 Task: Create a due date automation trigger when advanced on, 2 working days after a card is due add basic with the blue label at 11:00 AM.
Action: Mouse moved to (1041, 321)
Screenshot: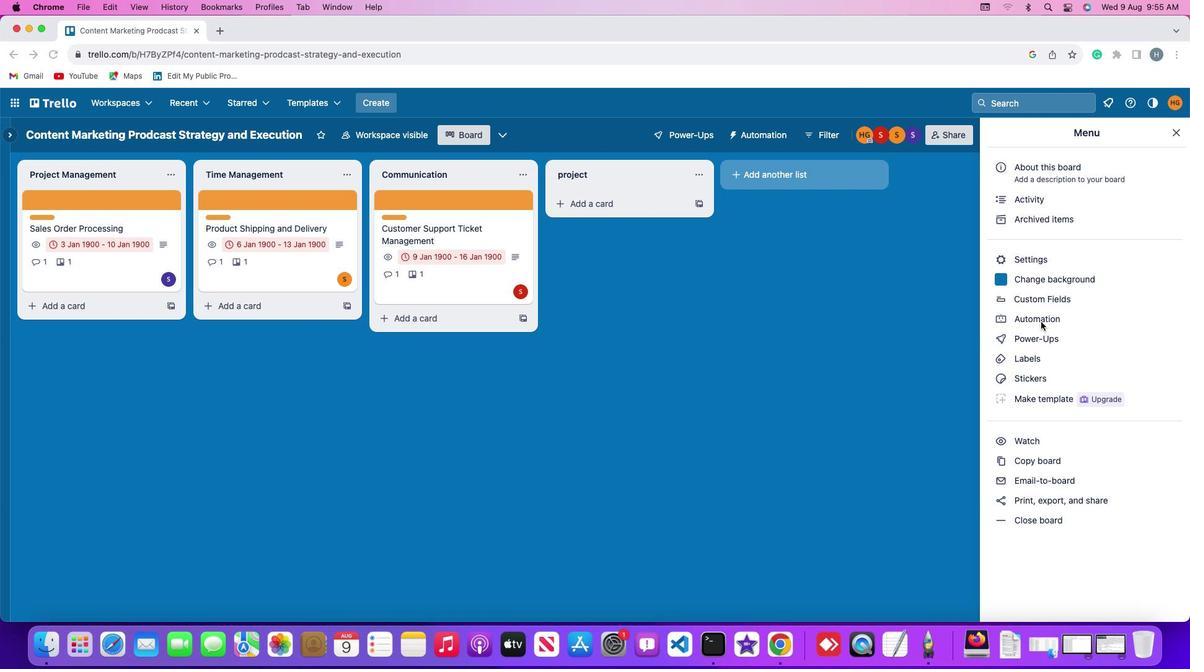 
Action: Mouse pressed left at (1041, 321)
Screenshot: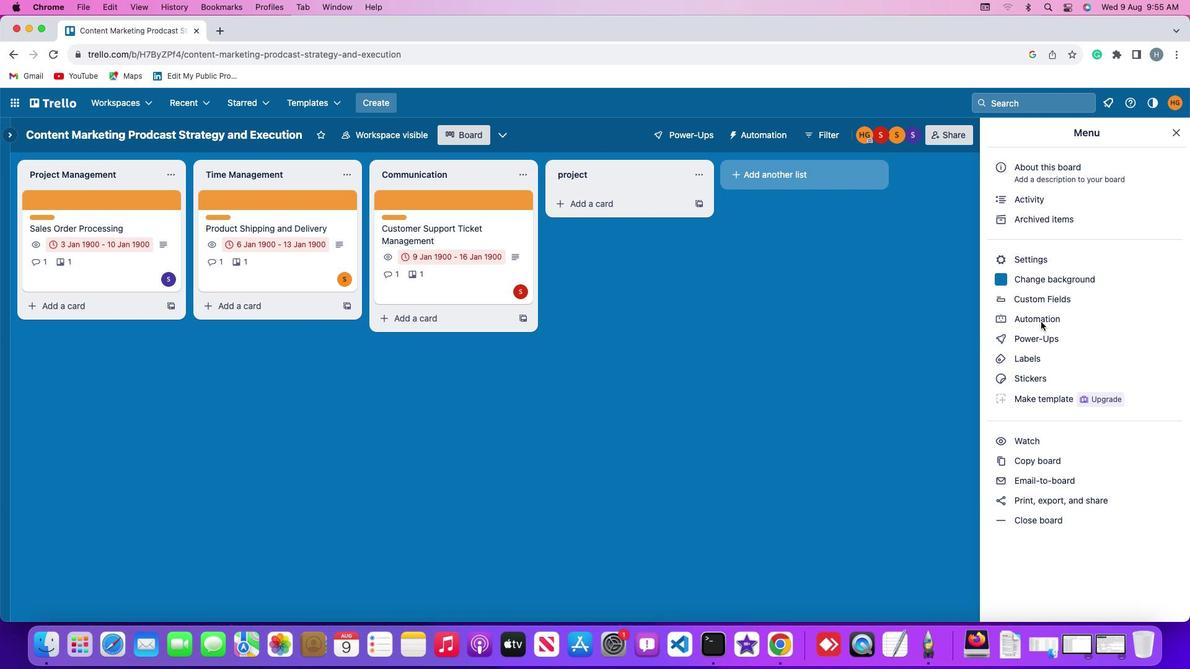 
Action: Mouse pressed left at (1041, 321)
Screenshot: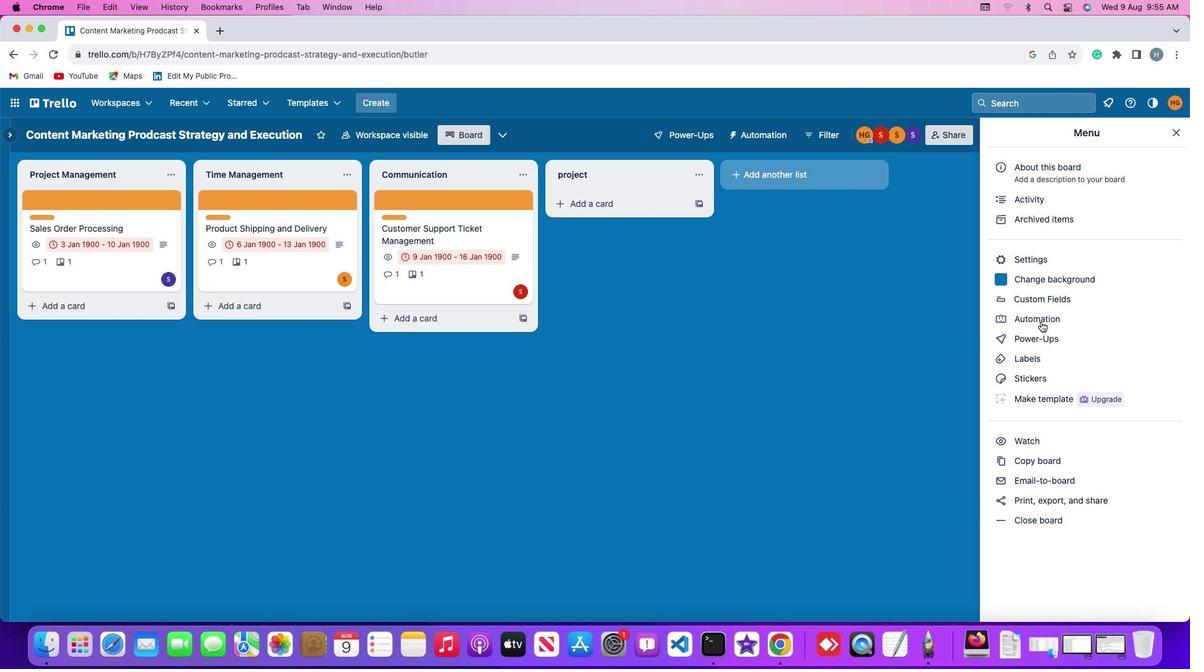 
Action: Mouse moved to (70, 295)
Screenshot: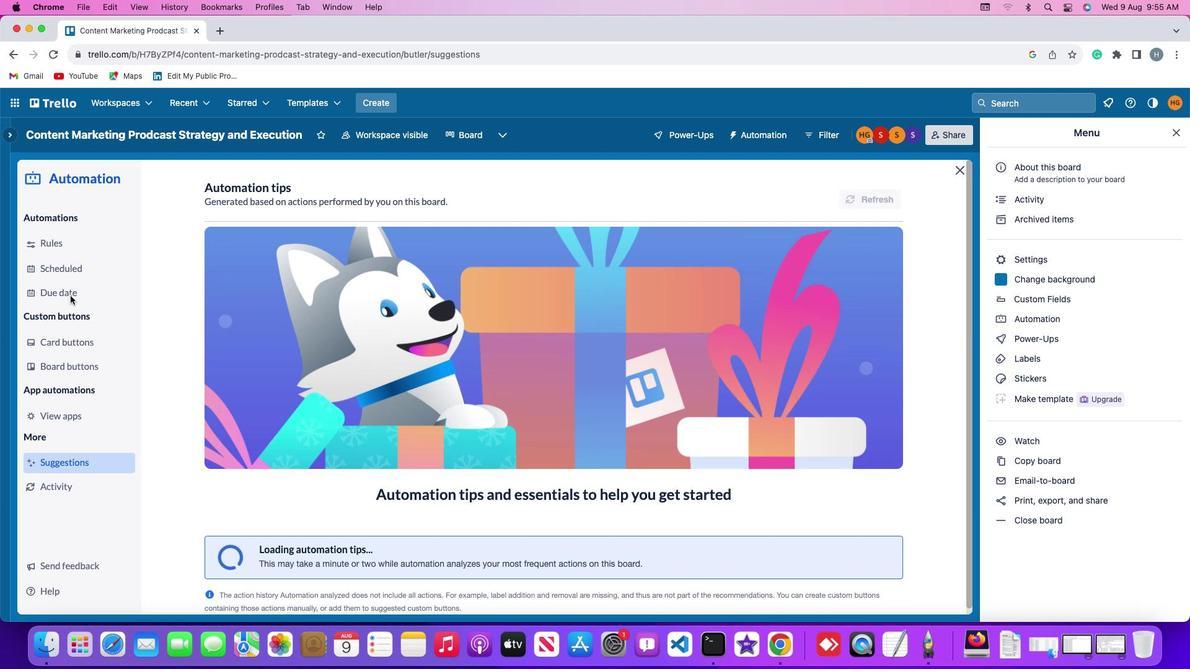 
Action: Mouse pressed left at (70, 295)
Screenshot: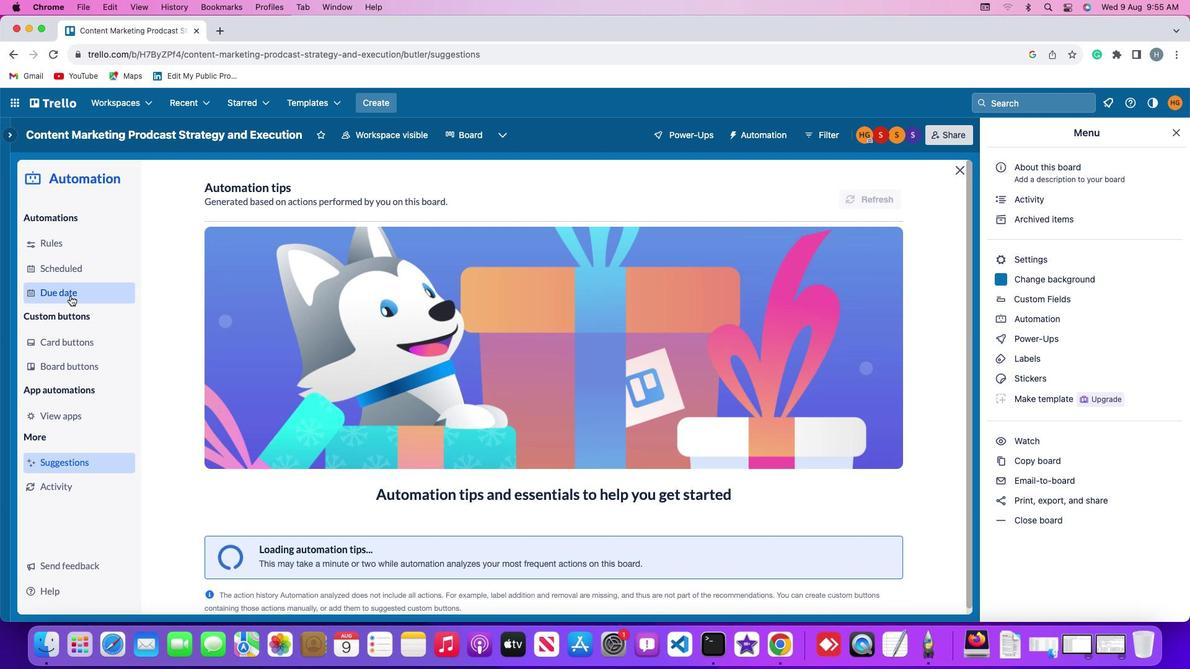
Action: Mouse moved to (816, 192)
Screenshot: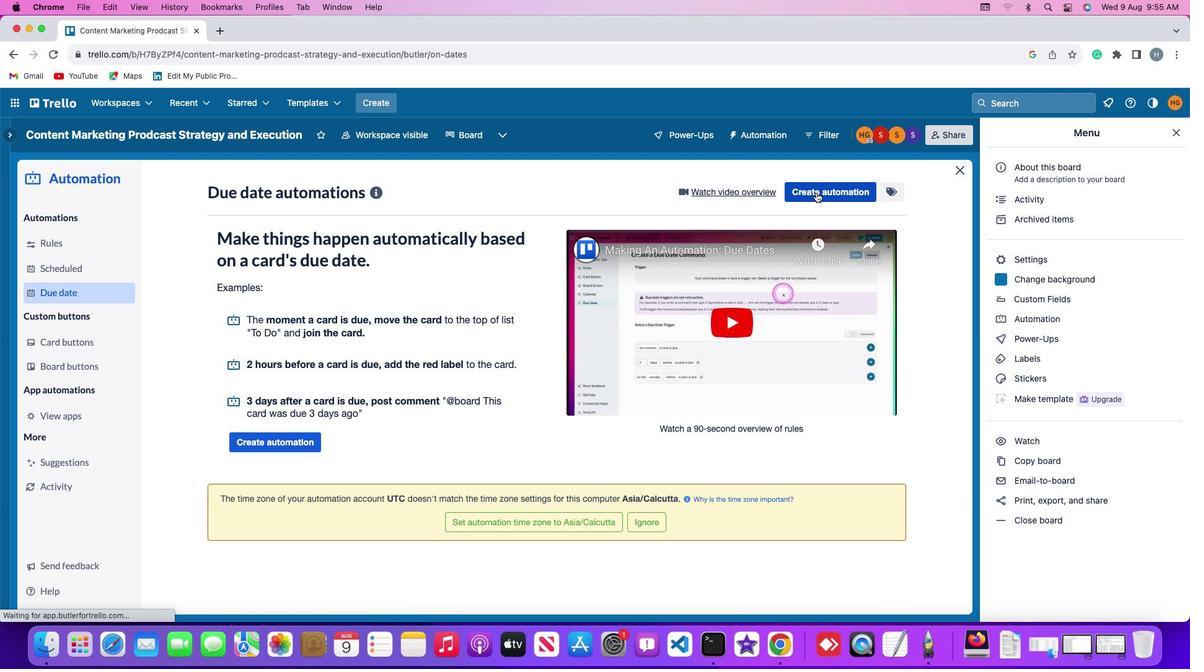 
Action: Mouse pressed left at (816, 192)
Screenshot: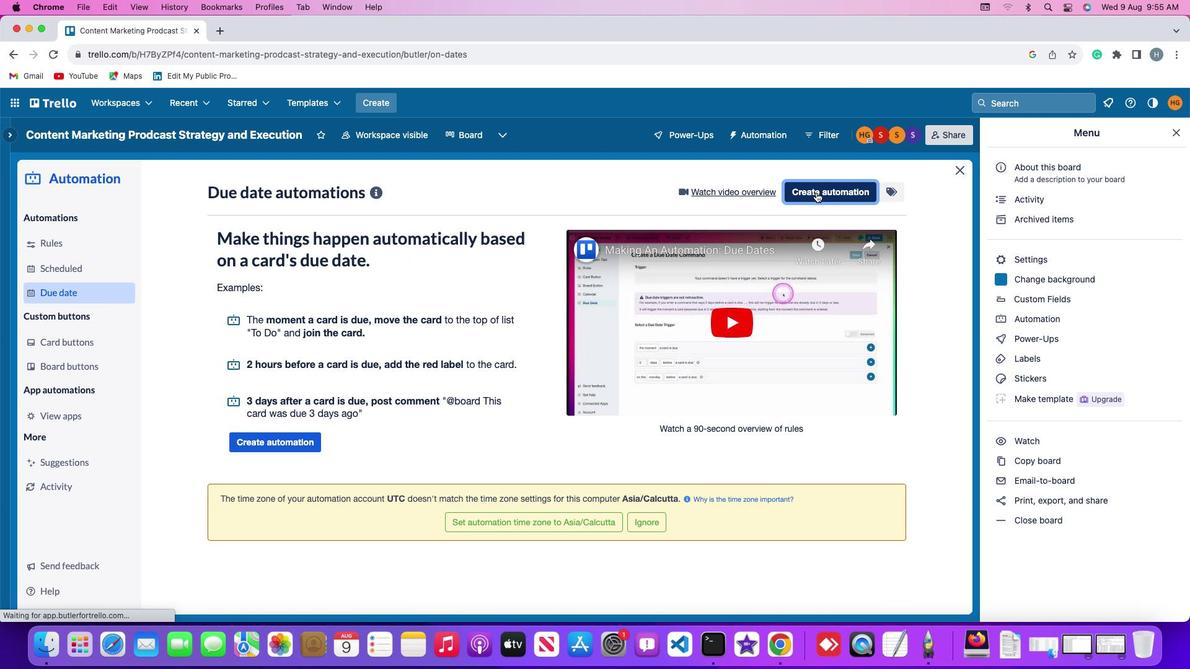 
Action: Mouse moved to (326, 305)
Screenshot: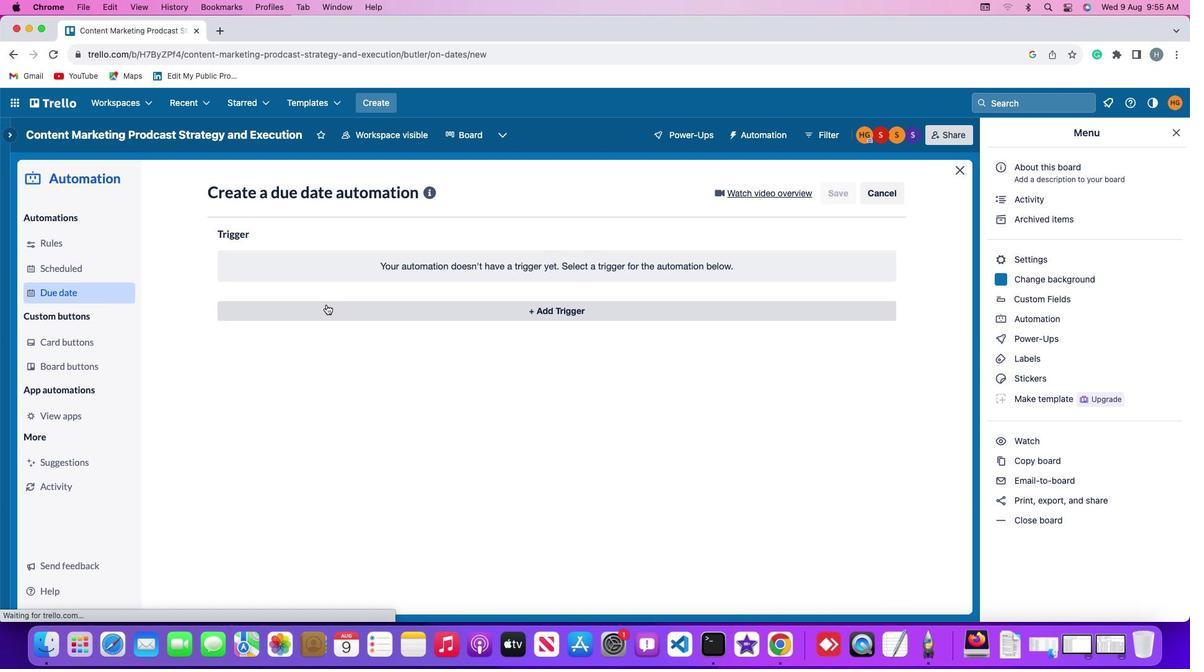 
Action: Mouse pressed left at (326, 305)
Screenshot: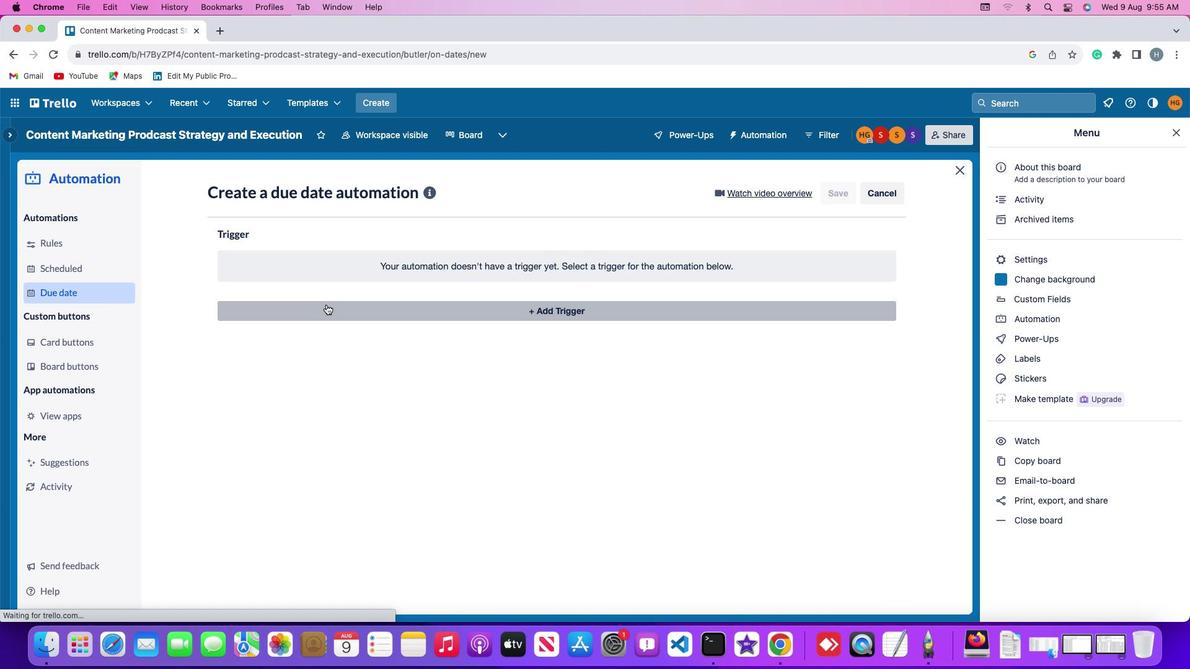 
Action: Mouse moved to (243, 504)
Screenshot: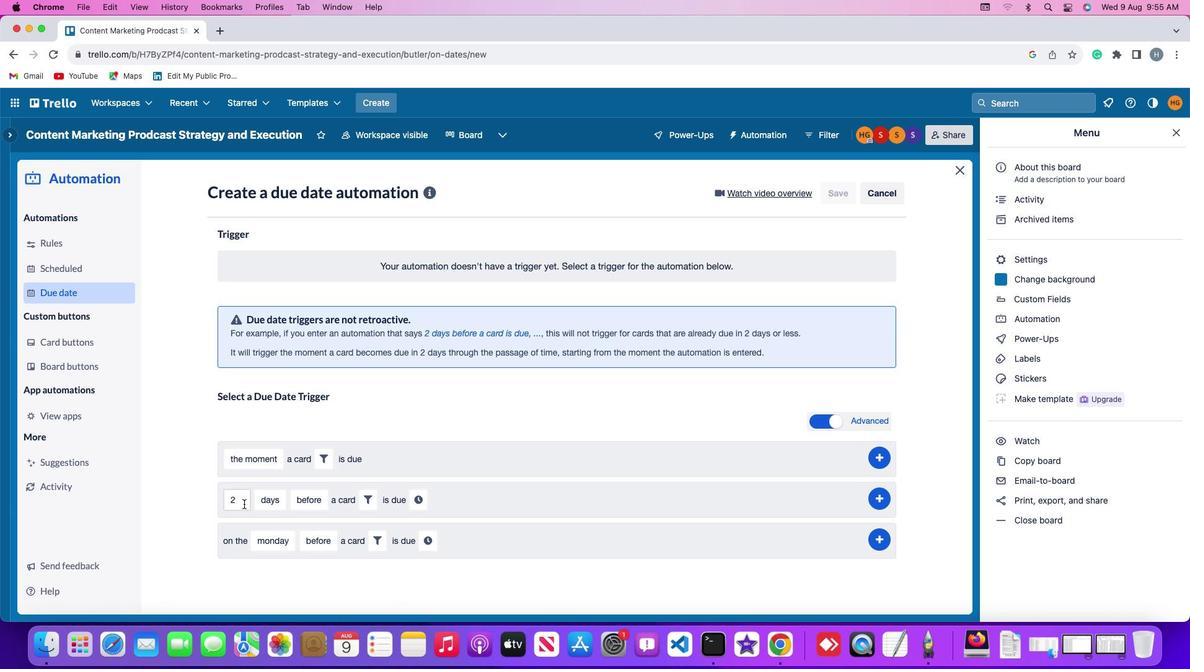 
Action: Mouse pressed left at (243, 504)
Screenshot: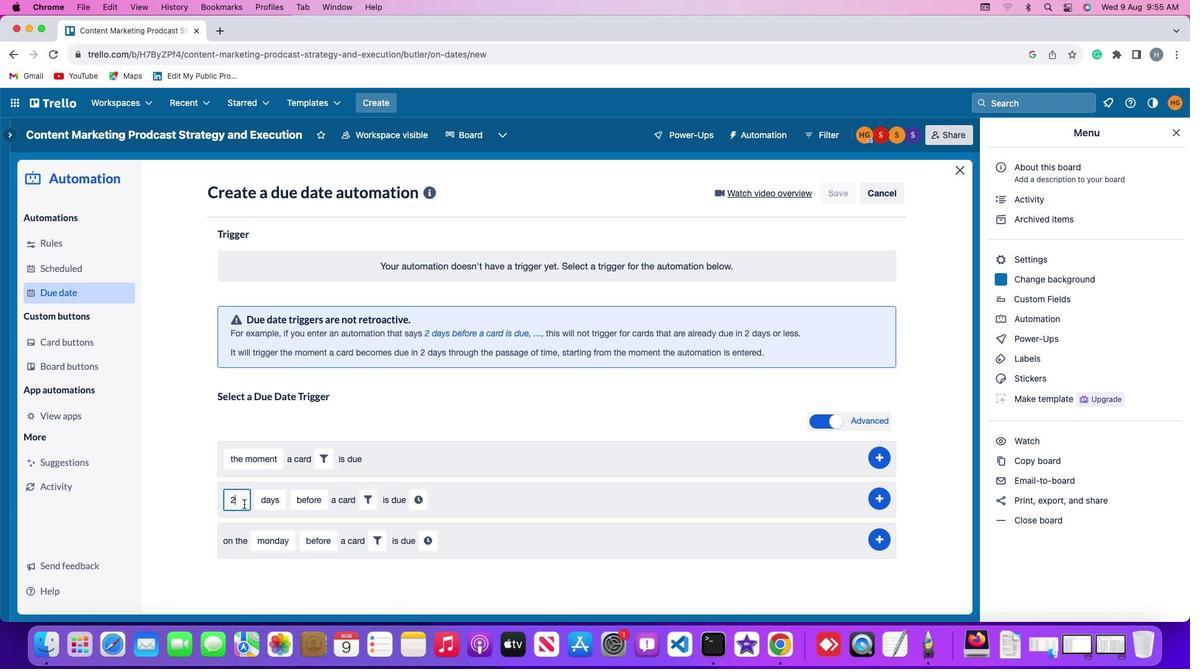 
Action: Mouse moved to (244, 504)
Screenshot: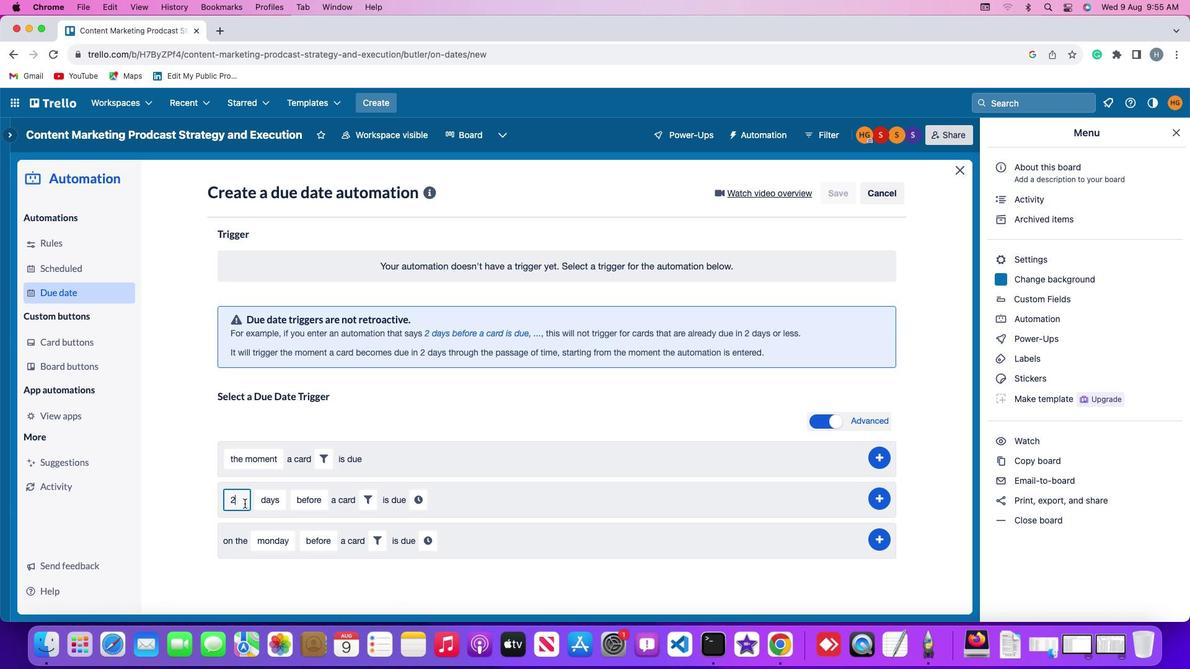 
Action: Key pressed Key.backspace
Screenshot: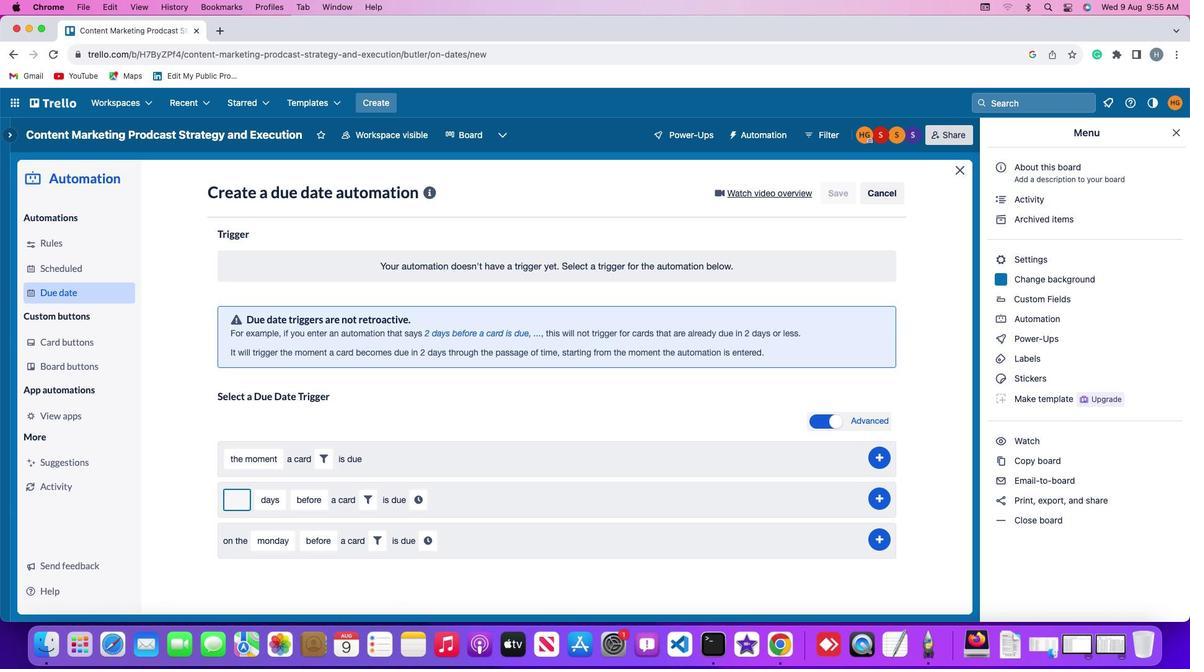 
Action: Mouse moved to (244, 502)
Screenshot: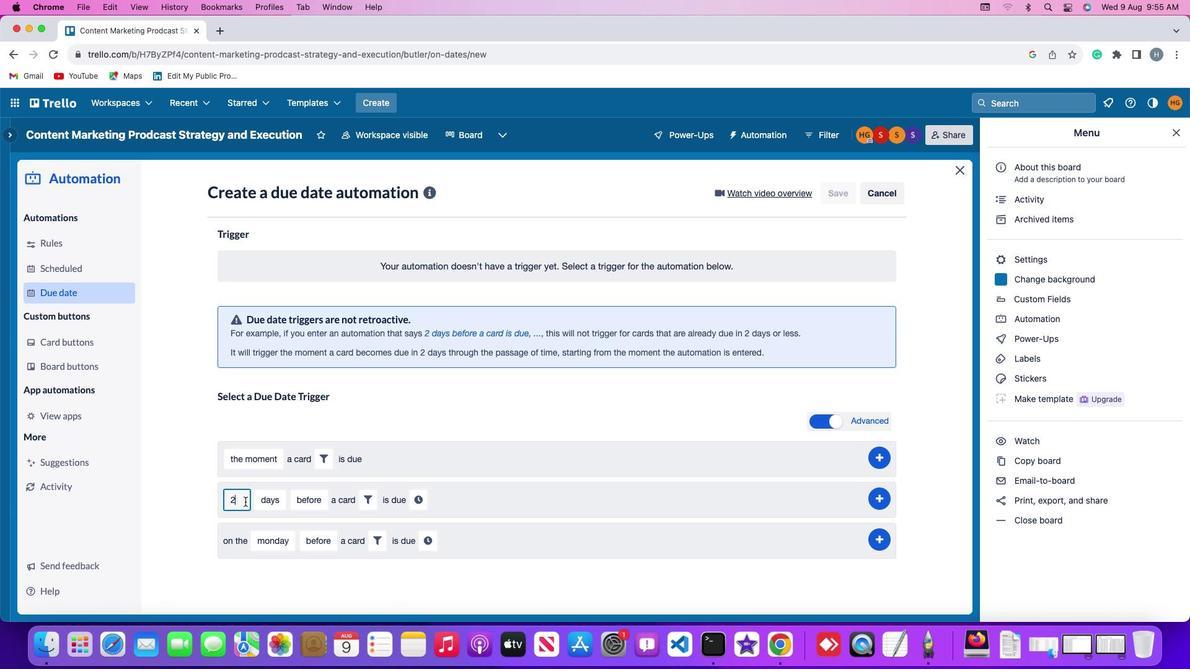 
Action: Key pressed '2'
Screenshot: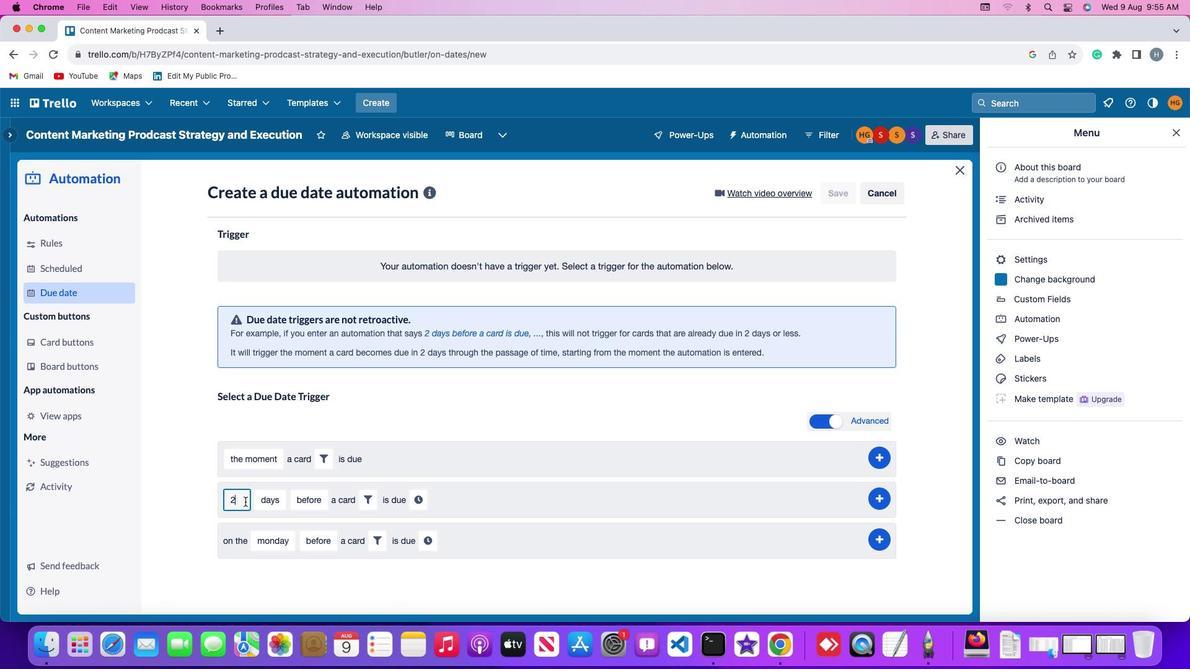 
Action: Mouse moved to (273, 502)
Screenshot: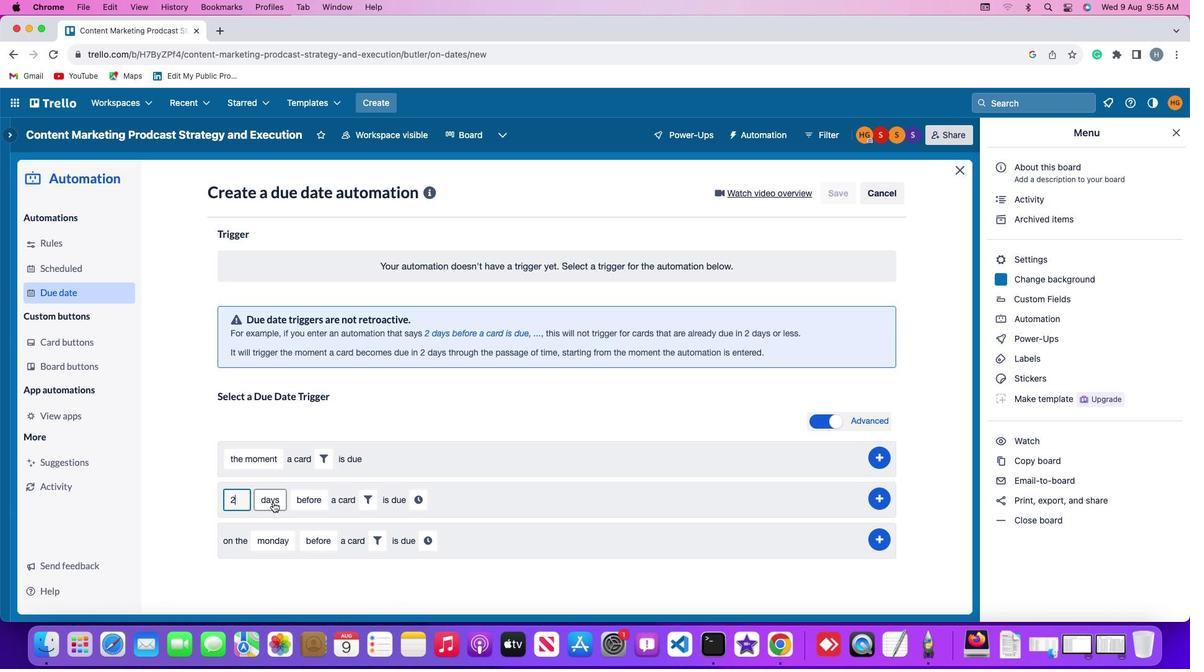 
Action: Mouse pressed left at (273, 502)
Screenshot: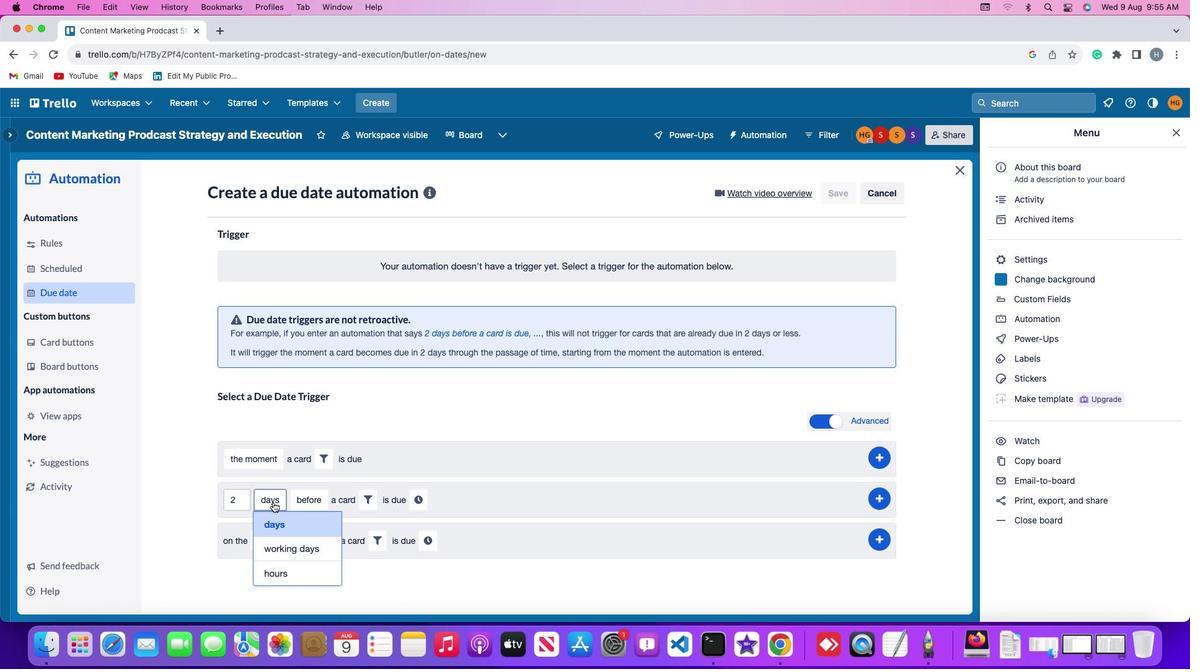 
Action: Mouse moved to (283, 553)
Screenshot: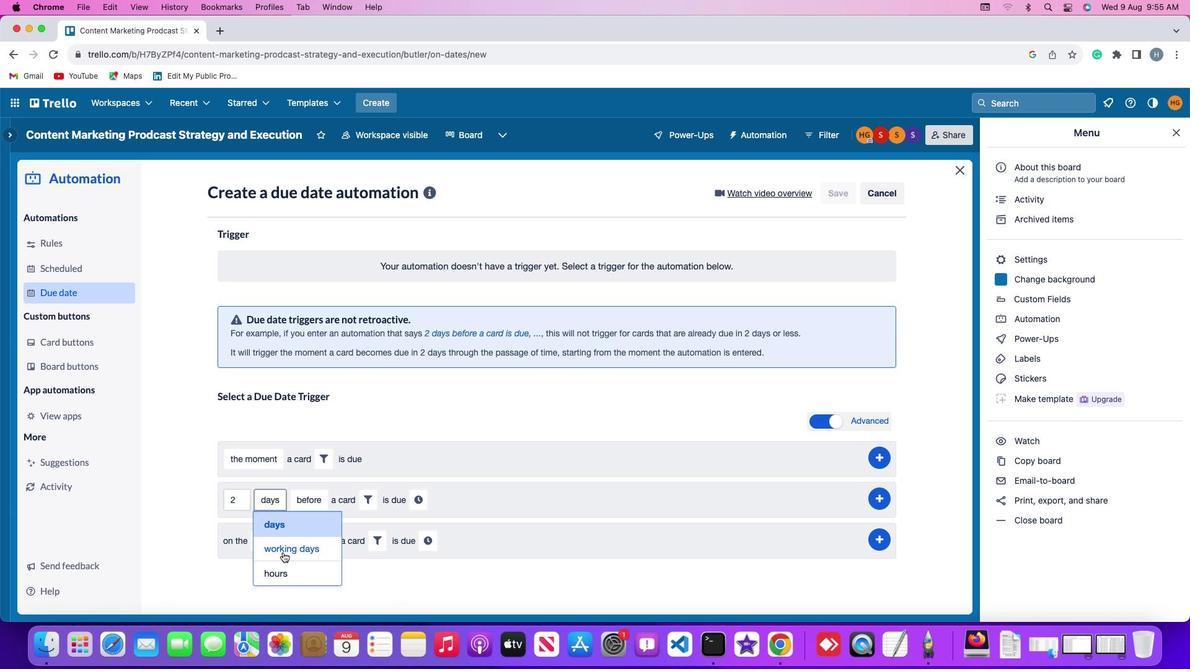 
Action: Mouse pressed left at (283, 553)
Screenshot: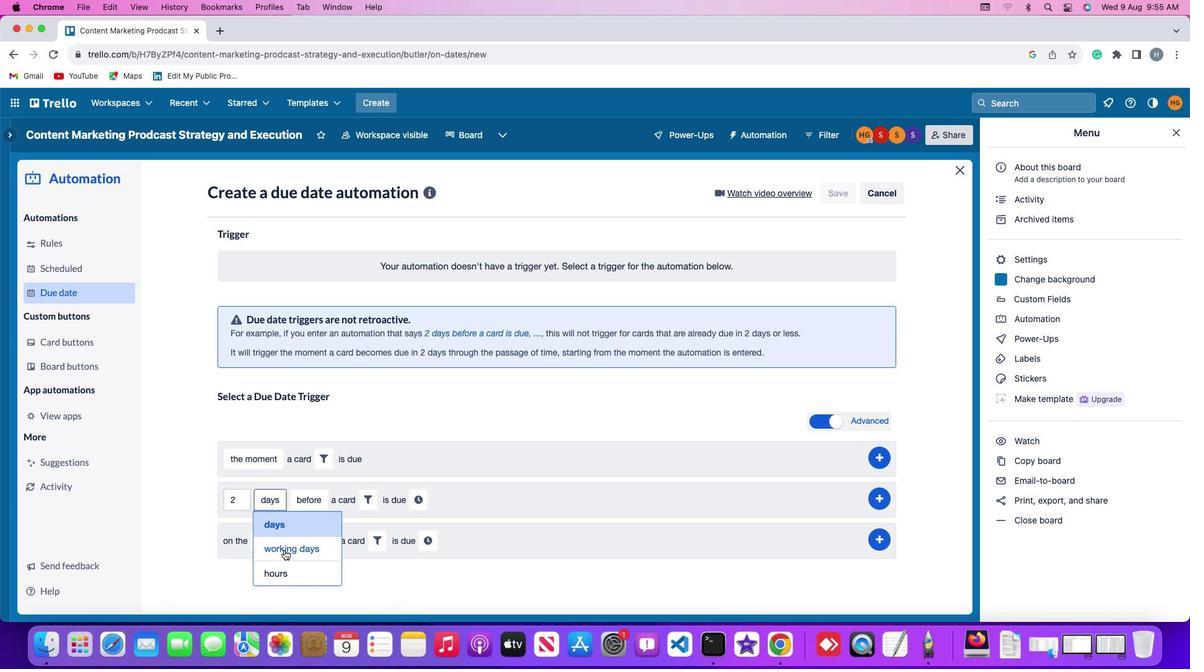 
Action: Mouse moved to (337, 495)
Screenshot: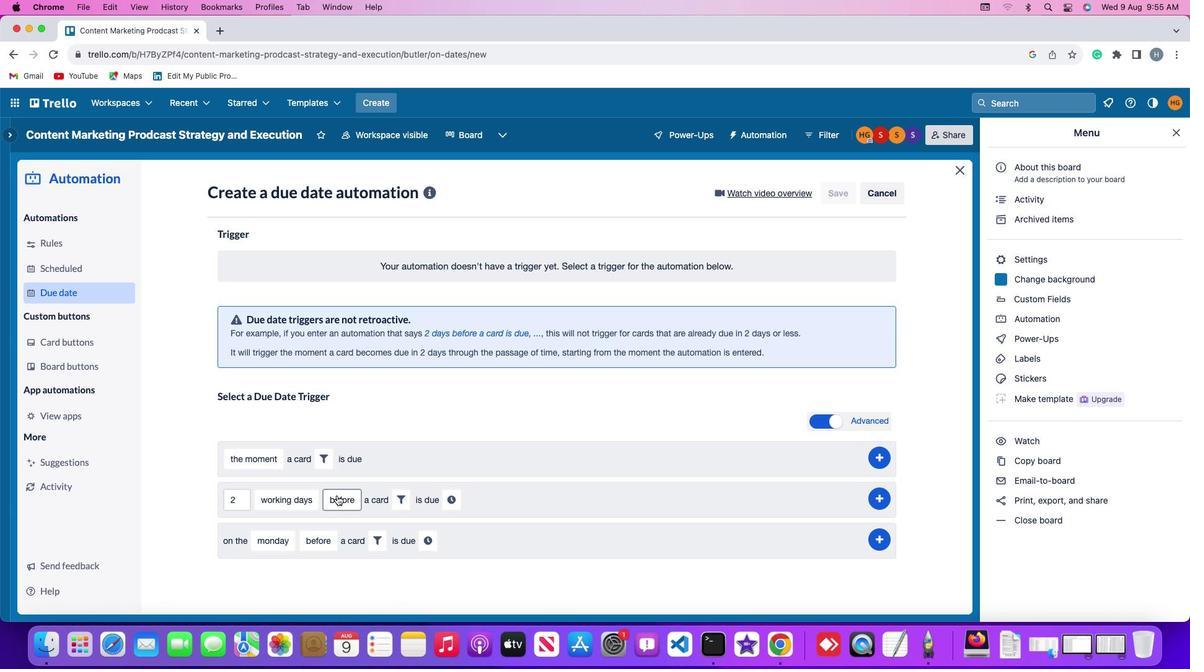 
Action: Mouse pressed left at (337, 495)
Screenshot: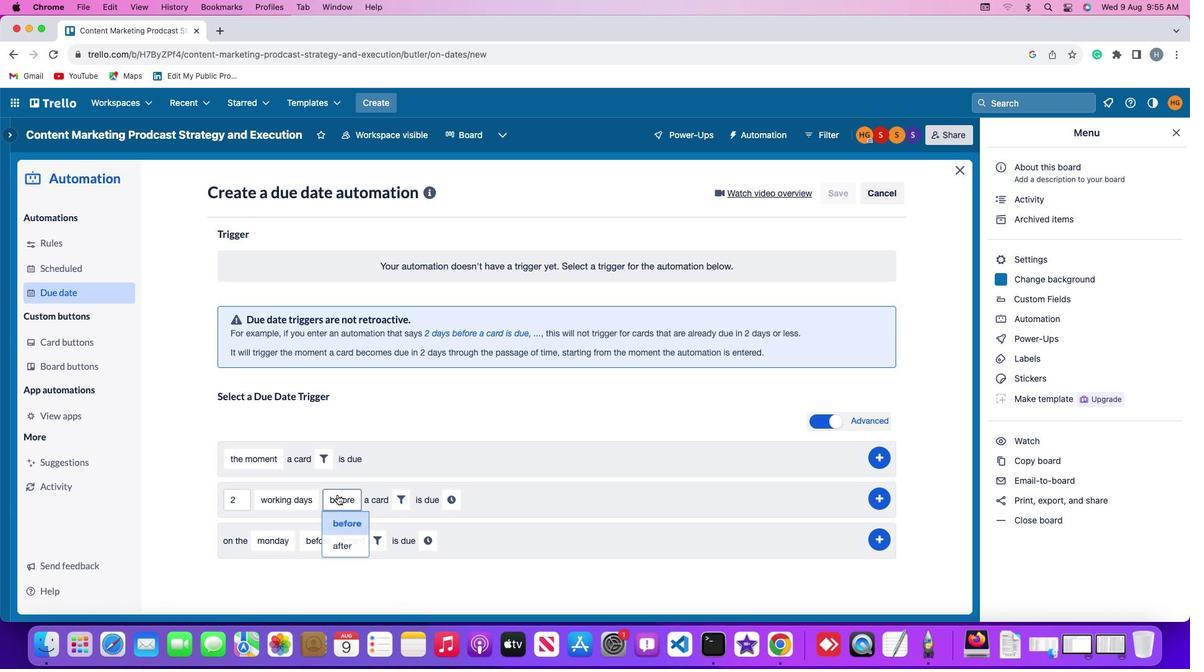 
Action: Mouse moved to (344, 544)
Screenshot: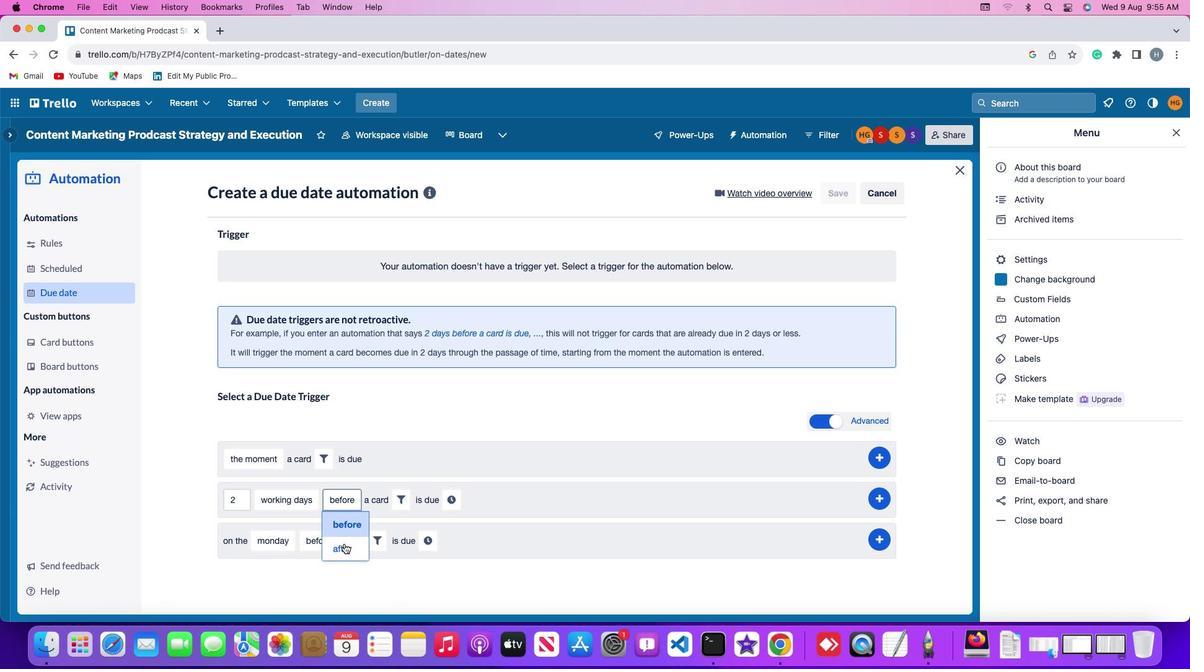 
Action: Mouse pressed left at (344, 544)
Screenshot: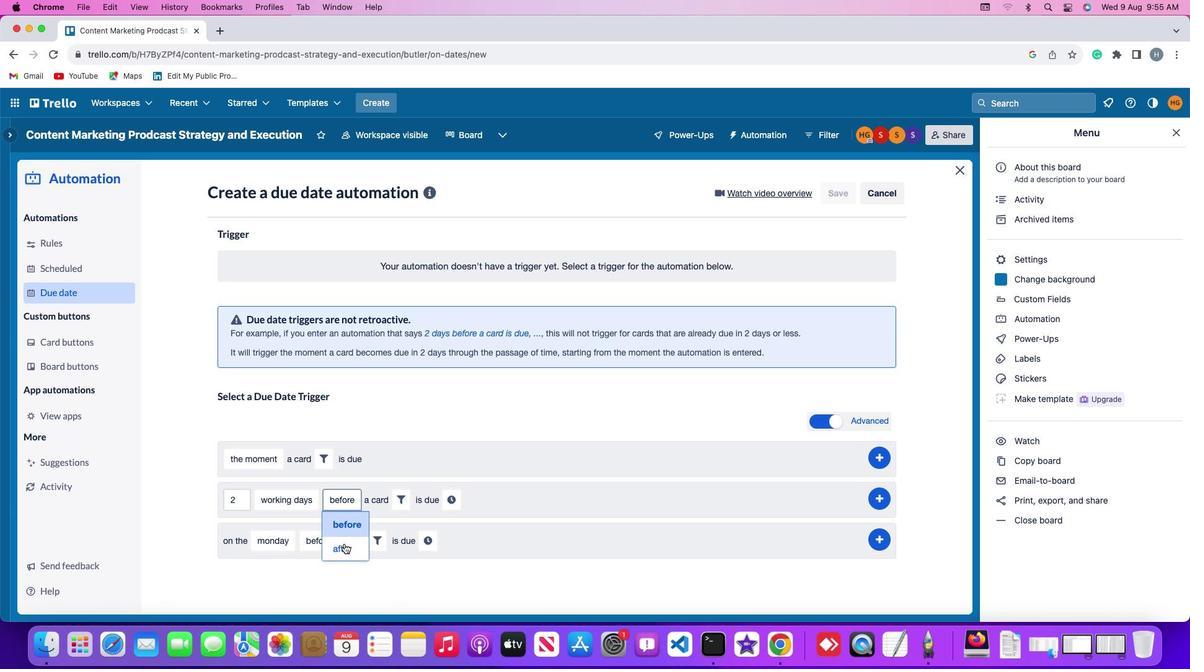 
Action: Mouse moved to (398, 502)
Screenshot: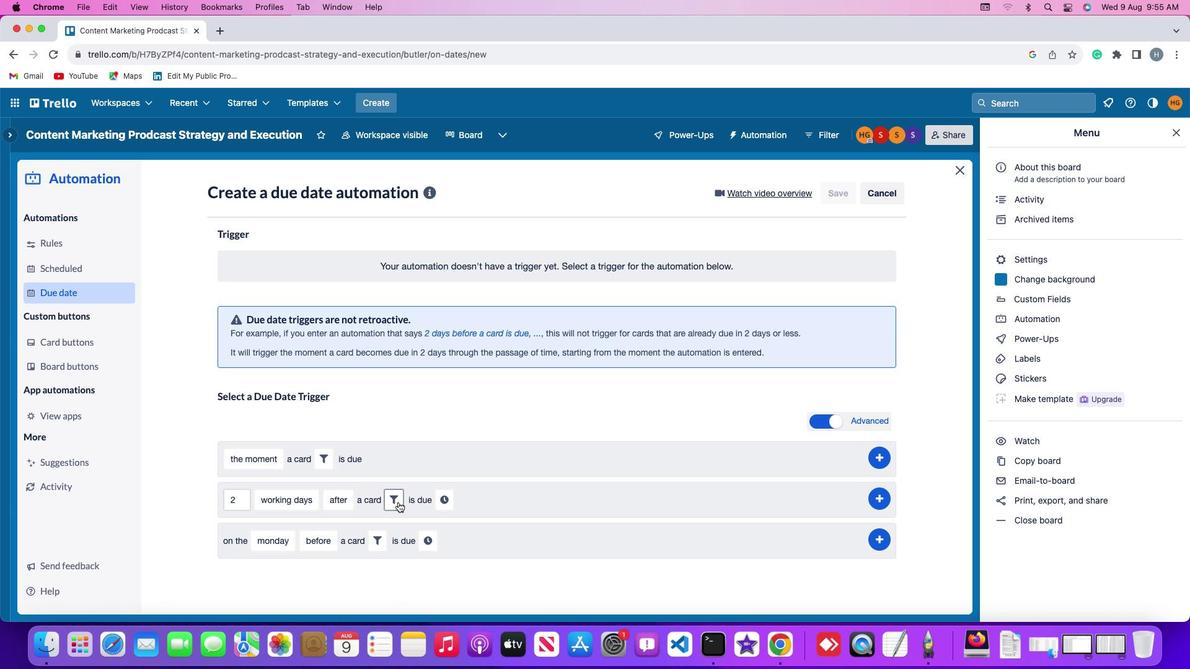 
Action: Mouse pressed left at (398, 502)
Screenshot: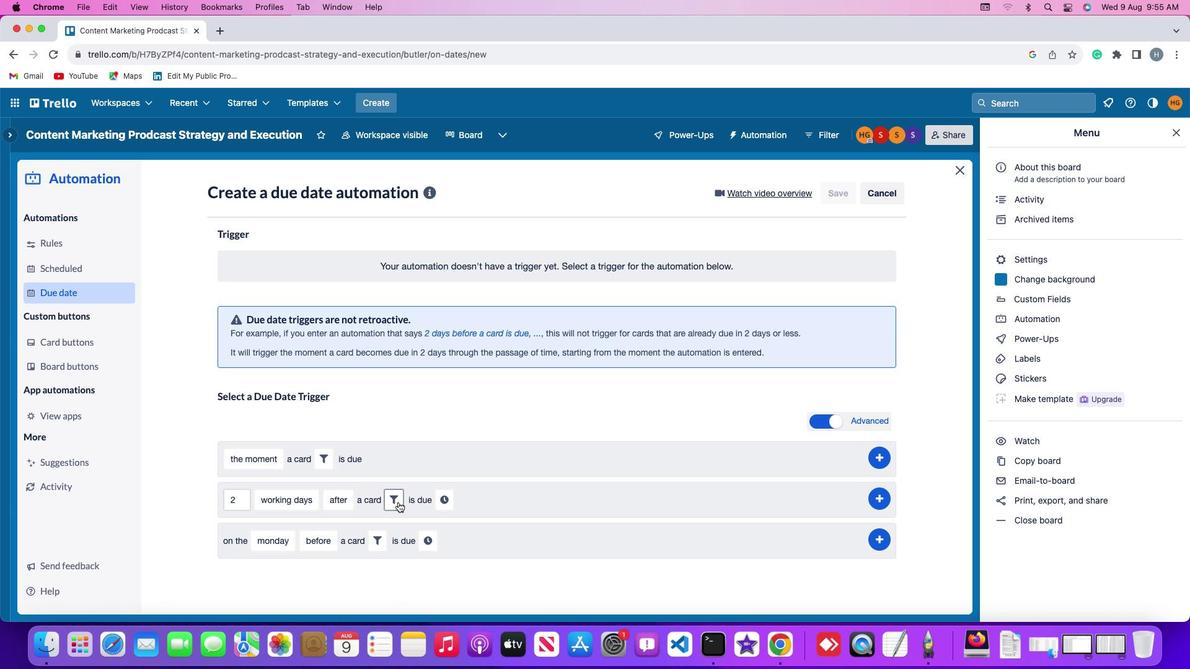 
Action: Mouse moved to (364, 561)
Screenshot: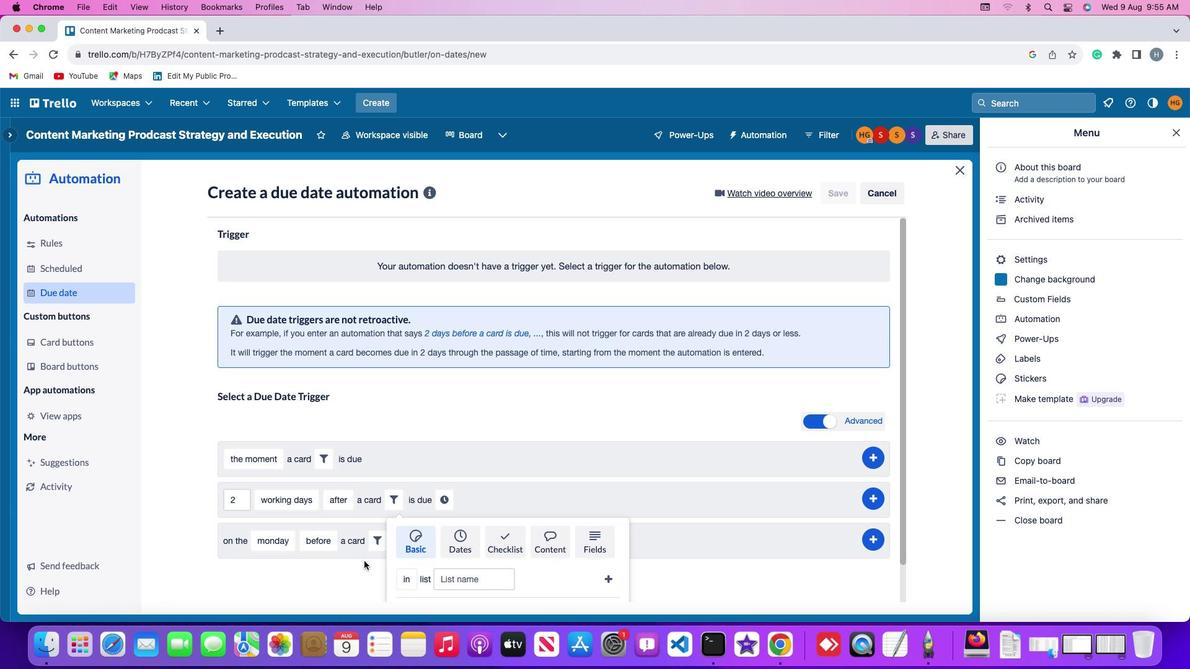 
Action: Mouse scrolled (364, 561) with delta (0, 0)
Screenshot: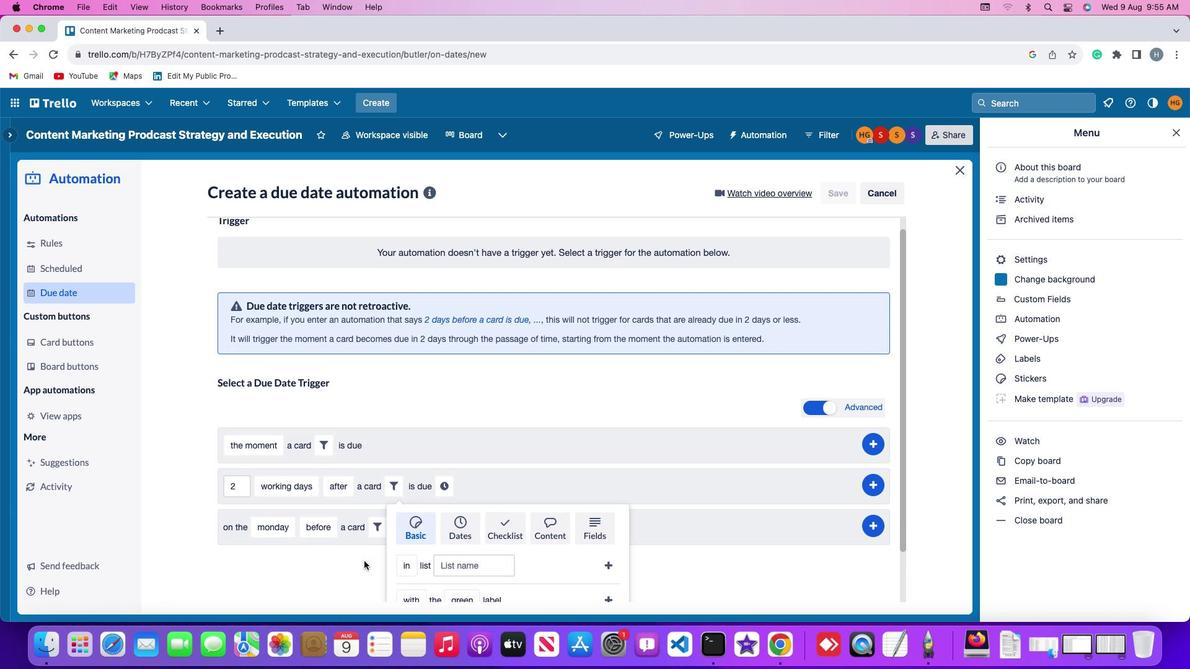 
Action: Mouse scrolled (364, 561) with delta (0, 0)
Screenshot: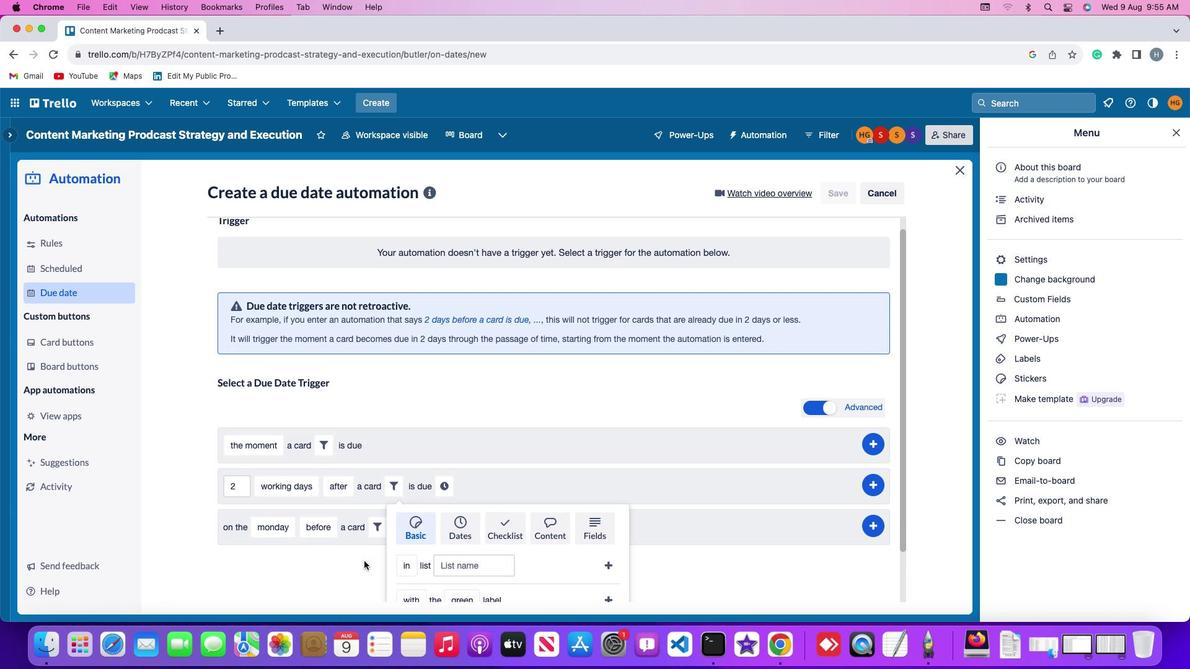 
Action: Mouse scrolled (364, 561) with delta (0, -1)
Screenshot: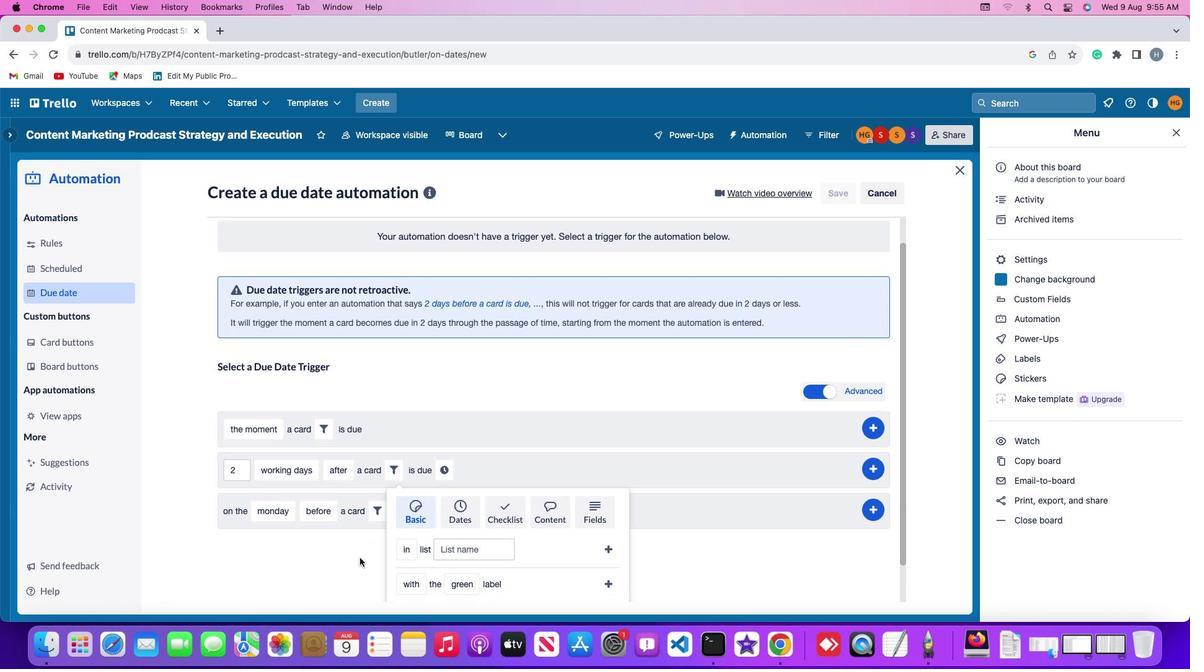 
Action: Mouse scrolled (364, 561) with delta (0, -3)
Screenshot: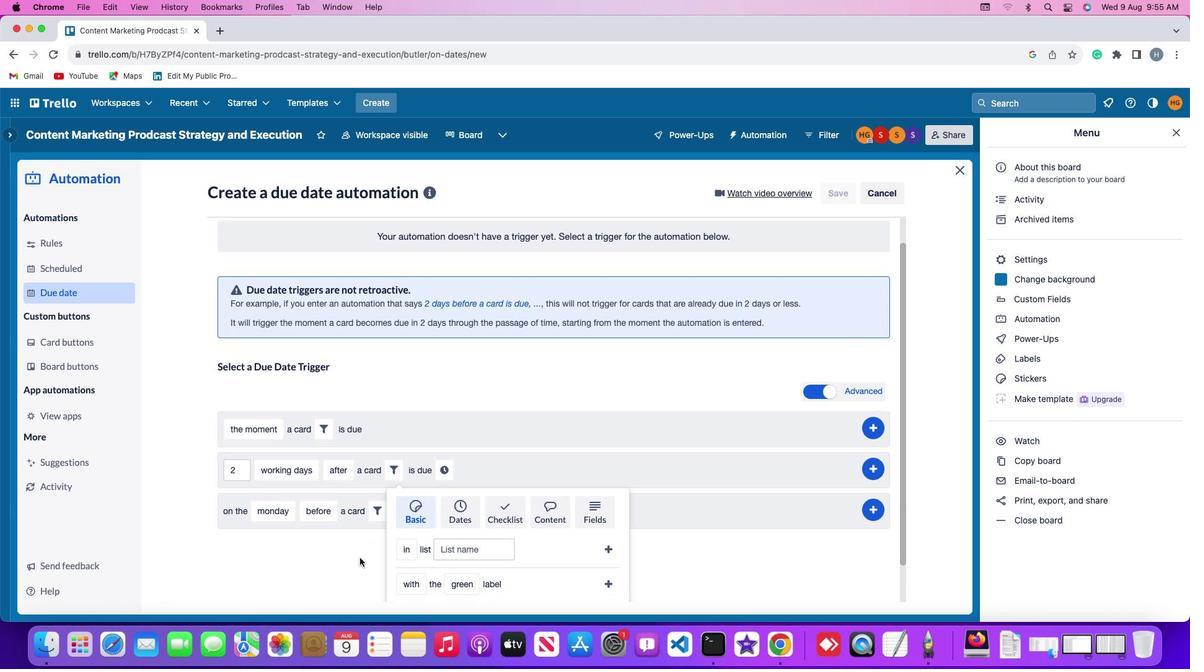 
Action: Mouse scrolled (364, 561) with delta (0, -3)
Screenshot: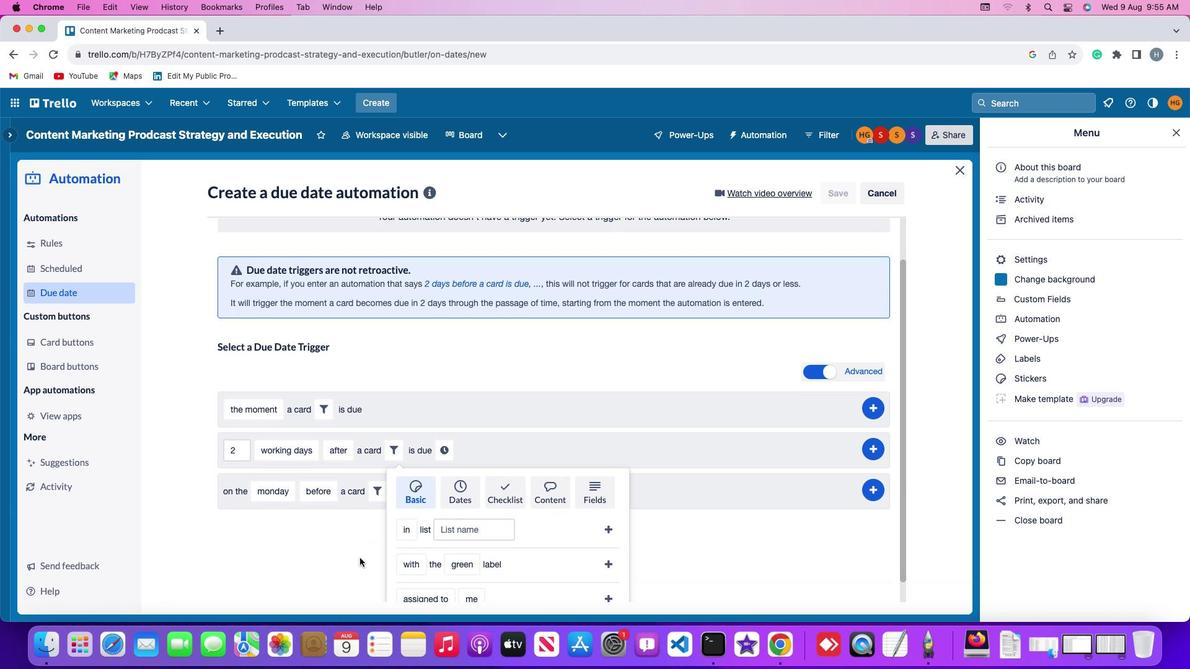 
Action: Mouse moved to (418, 542)
Screenshot: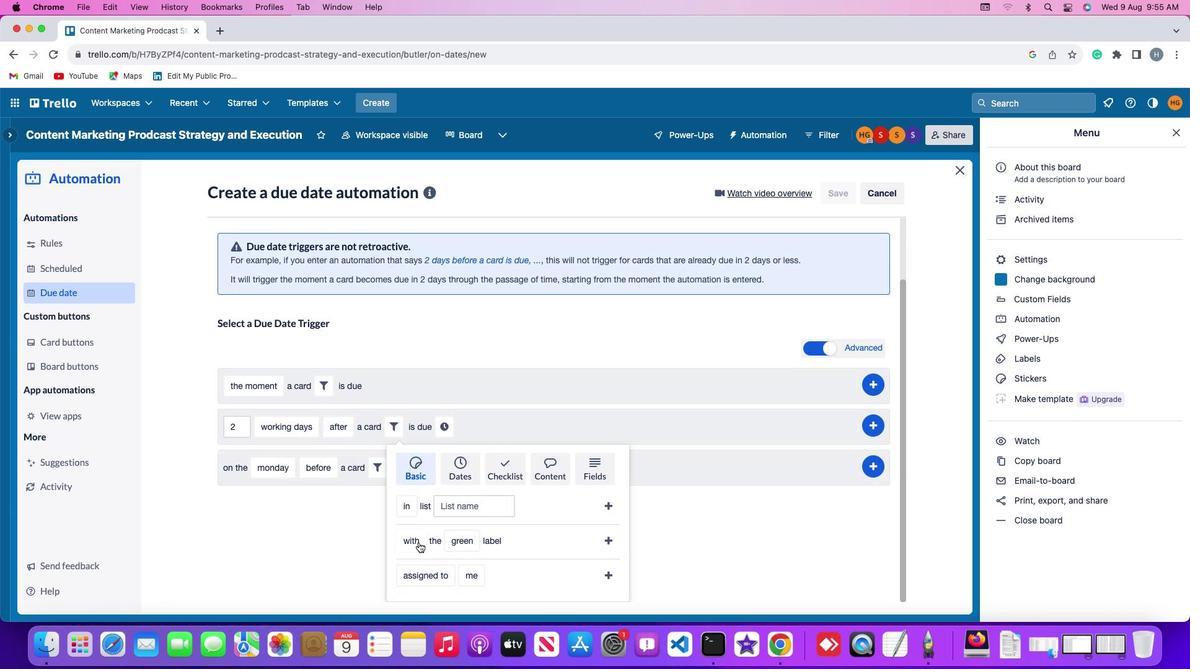 
Action: Mouse pressed left at (418, 542)
Screenshot: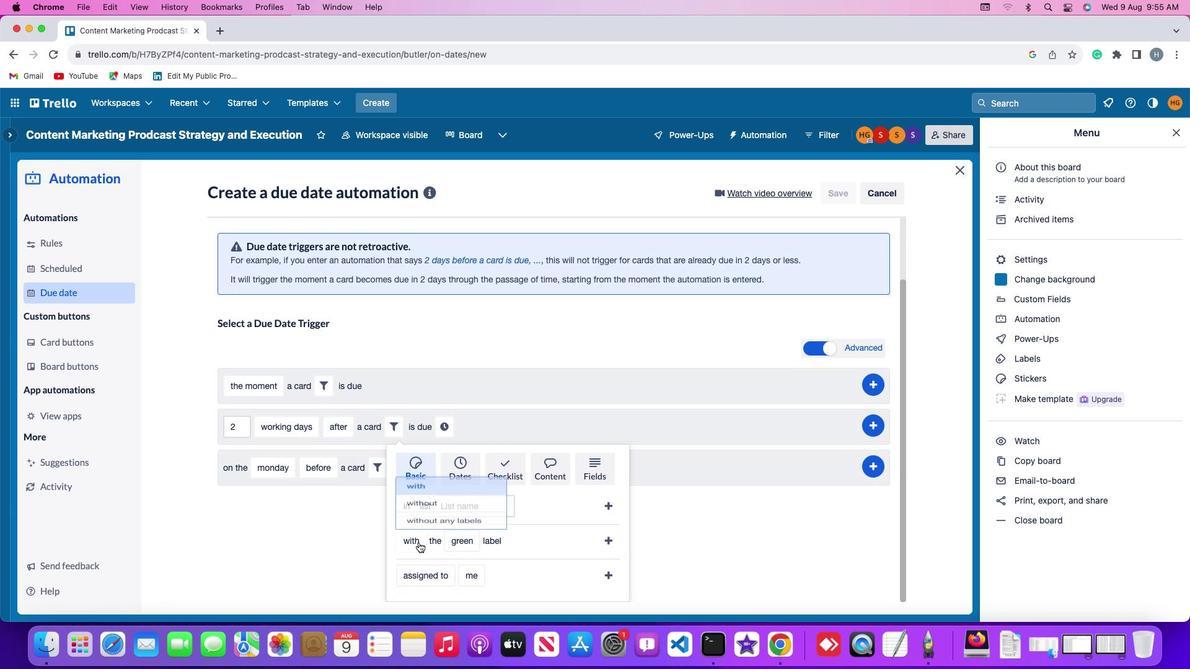 
Action: Mouse moved to (433, 470)
Screenshot: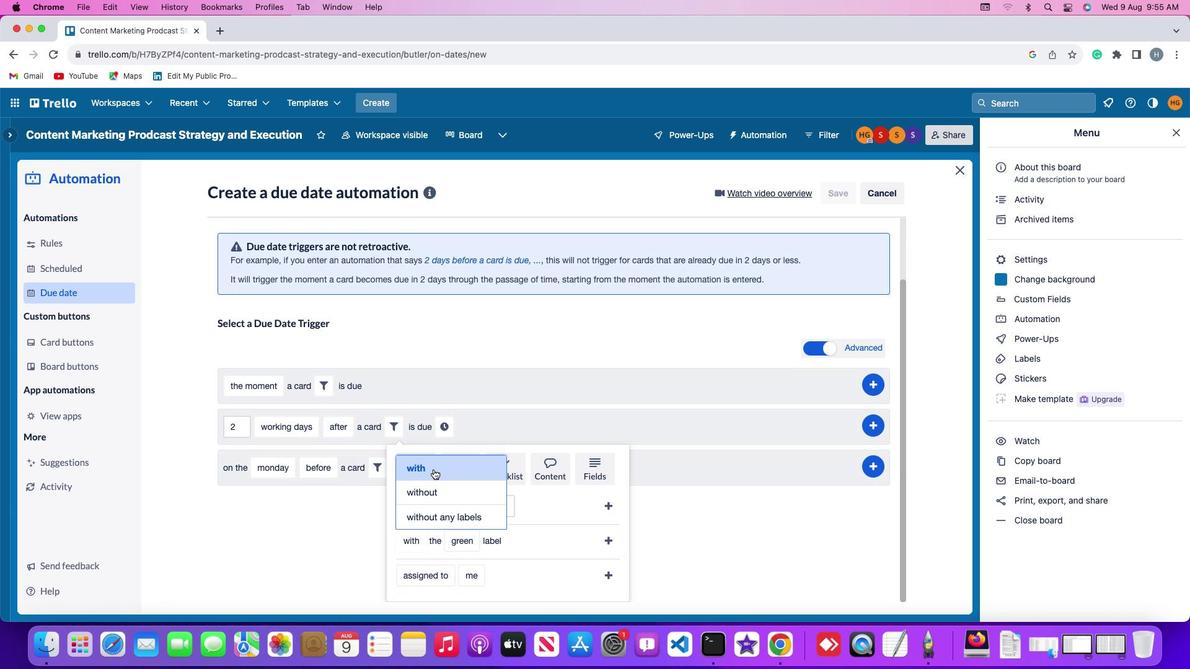 
Action: Mouse pressed left at (433, 470)
Screenshot: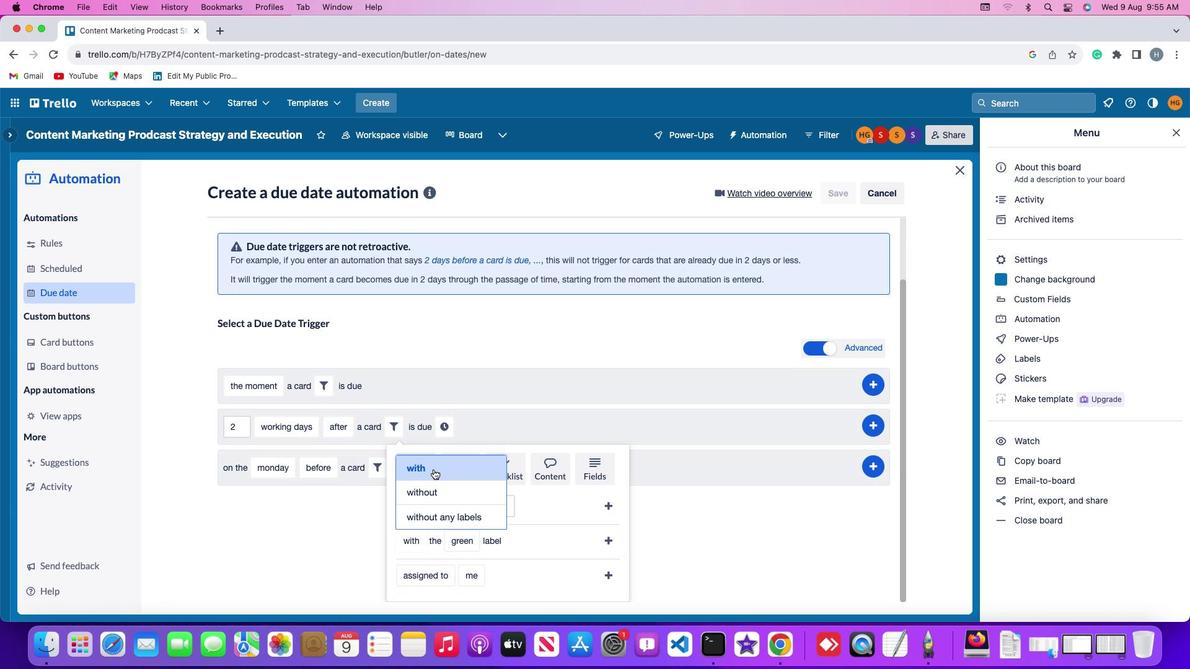 
Action: Mouse moved to (463, 536)
Screenshot: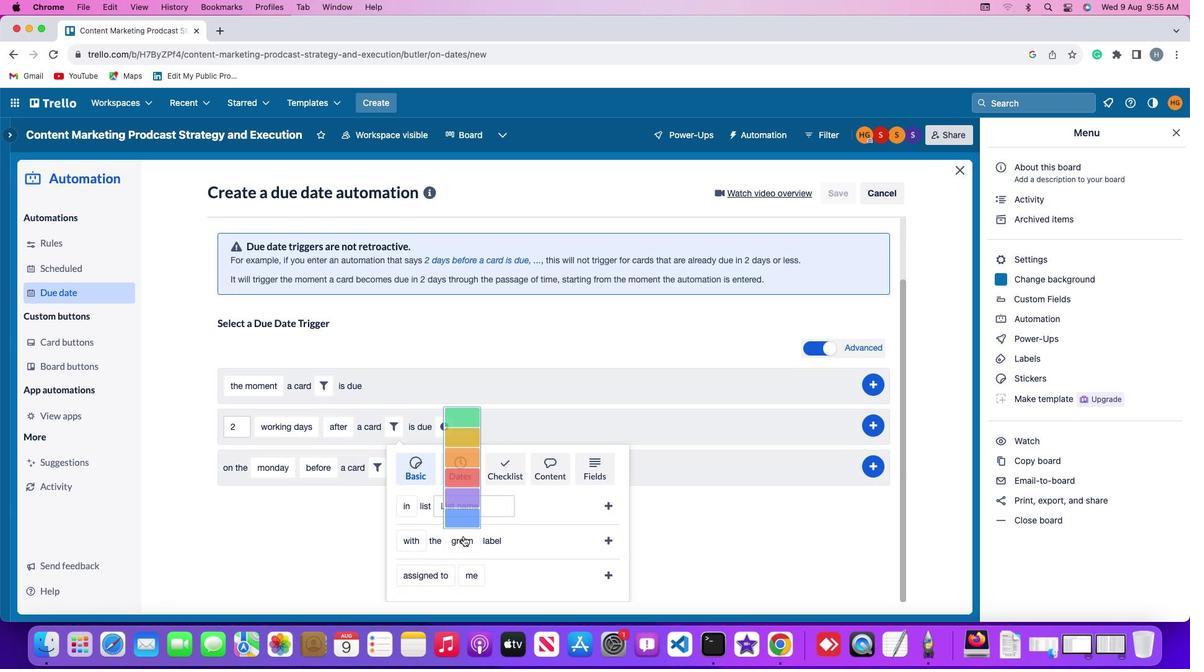 
Action: Mouse pressed left at (463, 536)
Screenshot: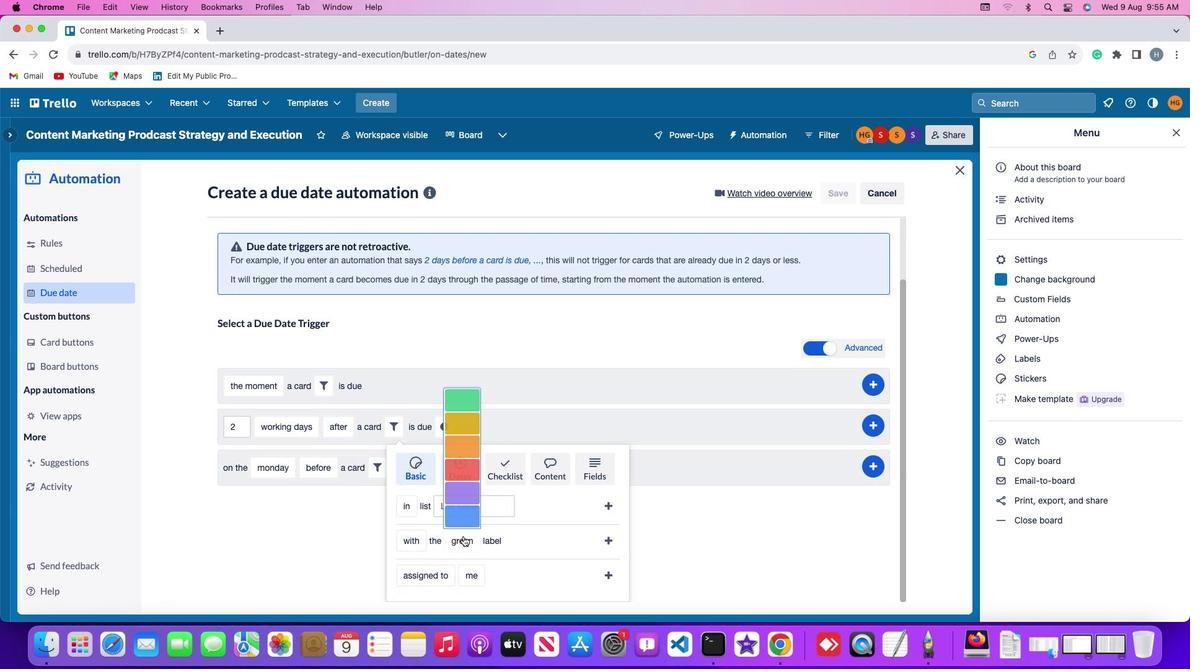 
Action: Mouse moved to (462, 520)
Screenshot: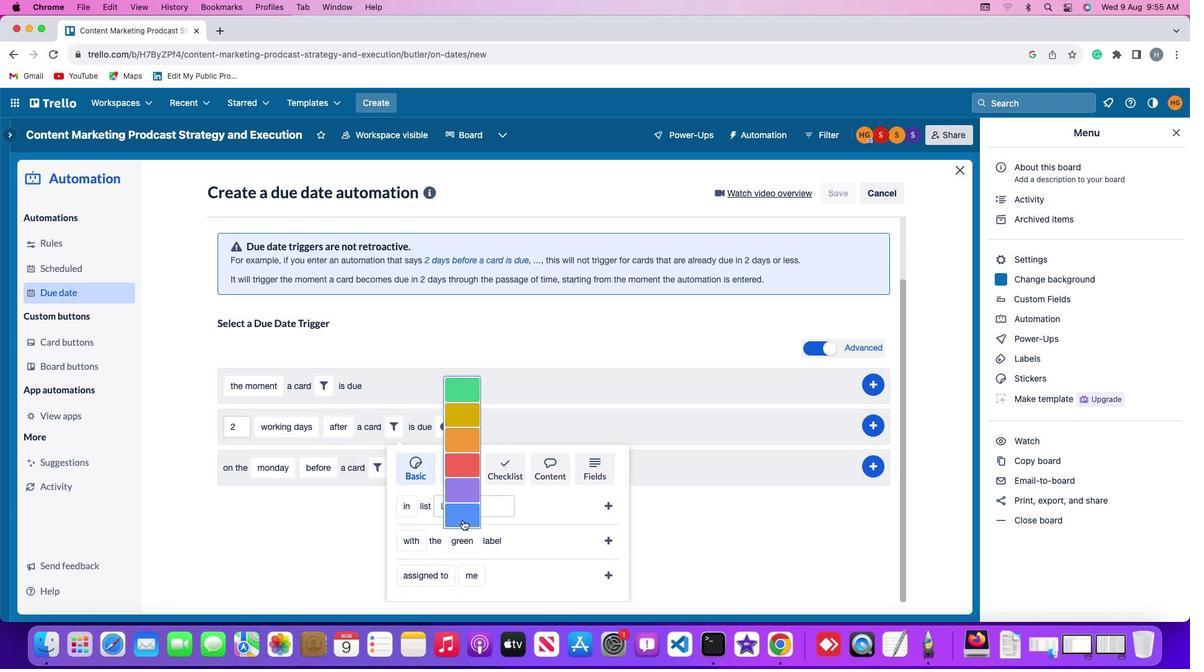 
Action: Mouse pressed left at (462, 520)
Screenshot: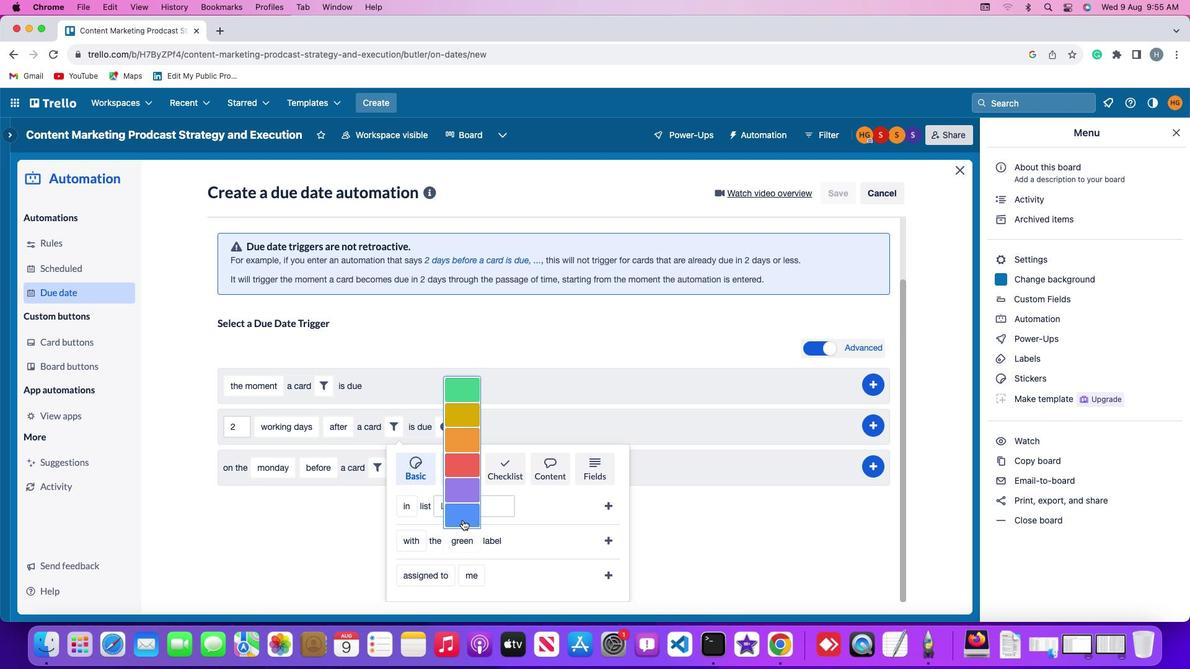 
Action: Mouse moved to (610, 538)
Screenshot: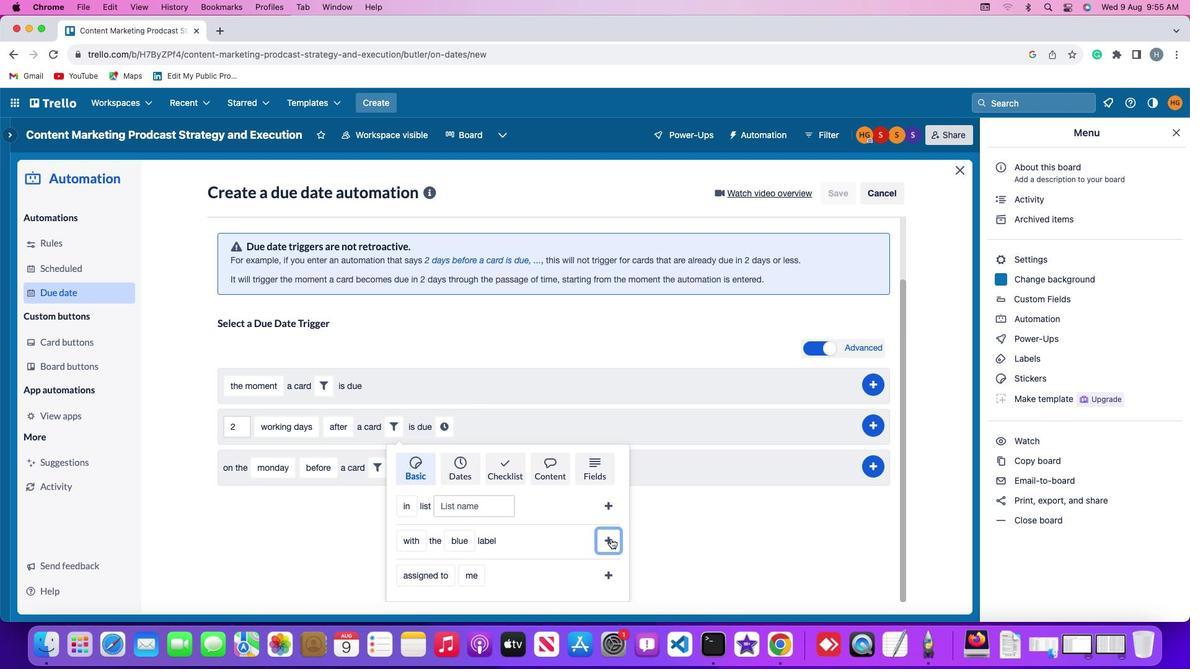 
Action: Mouse pressed left at (610, 538)
Screenshot: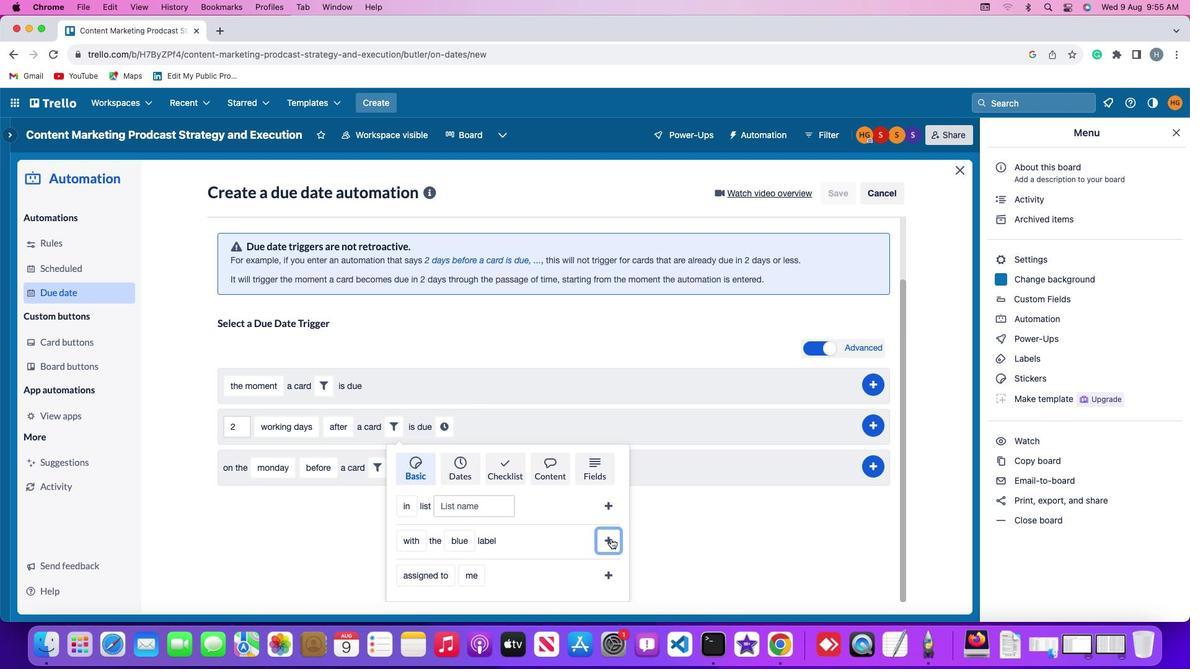 
Action: Mouse moved to (550, 495)
Screenshot: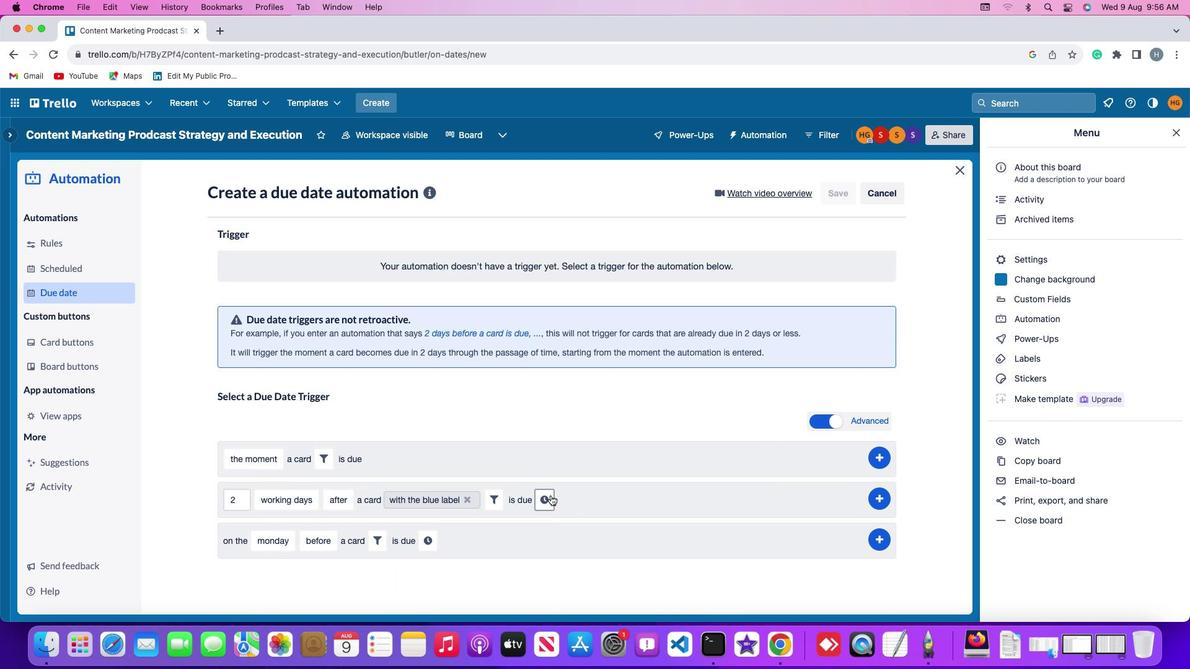 
Action: Mouse pressed left at (550, 495)
Screenshot: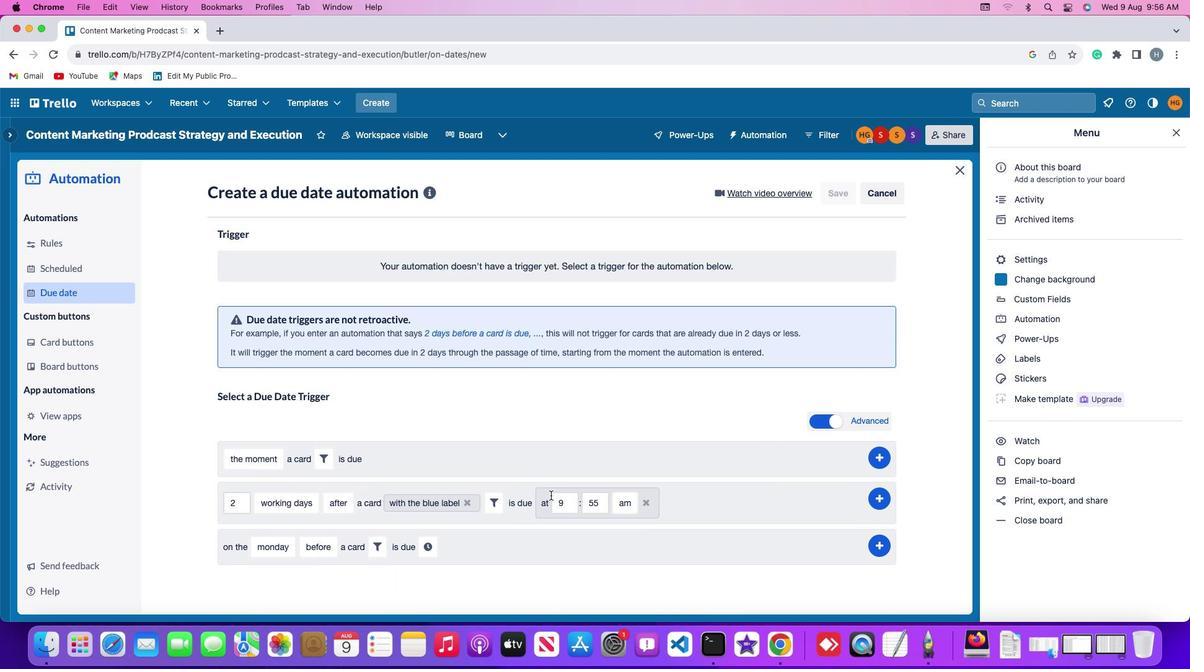
Action: Mouse moved to (570, 501)
Screenshot: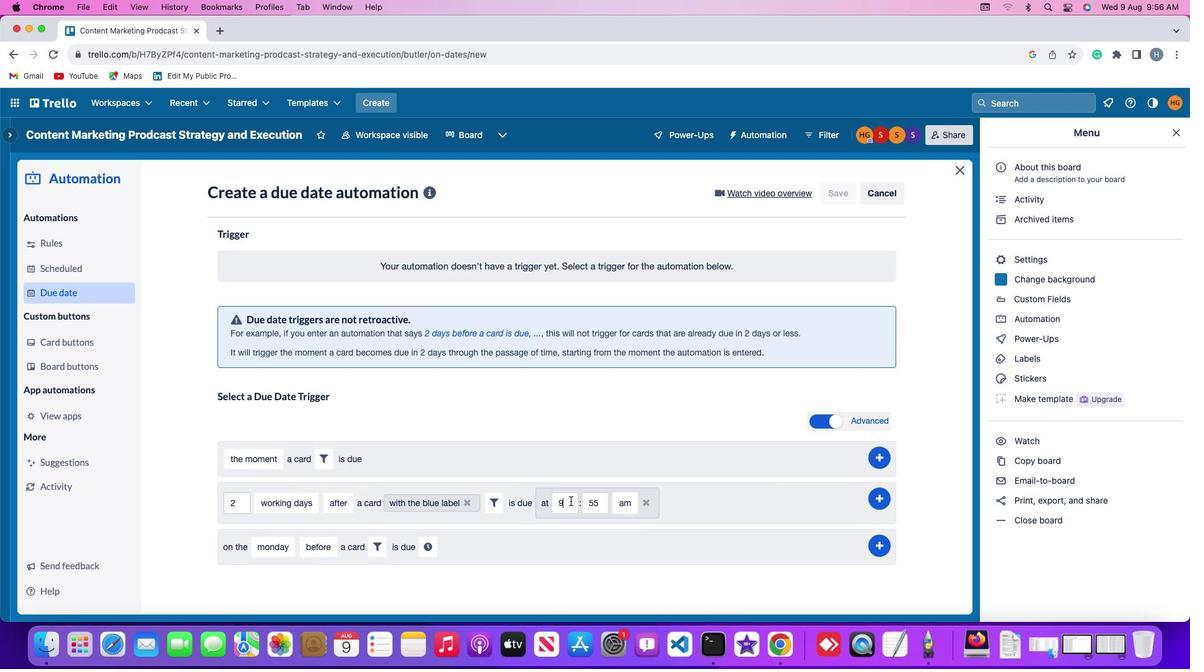 
Action: Mouse pressed left at (570, 501)
Screenshot: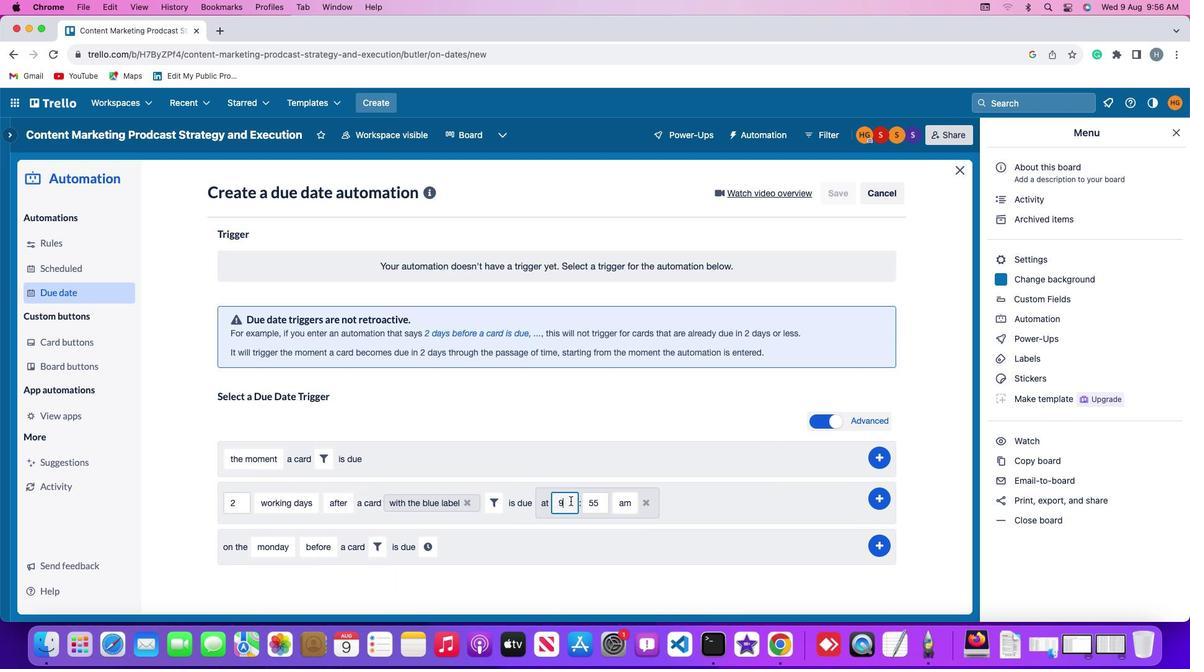 
Action: Key pressed Key.backspace'1''1'
Screenshot: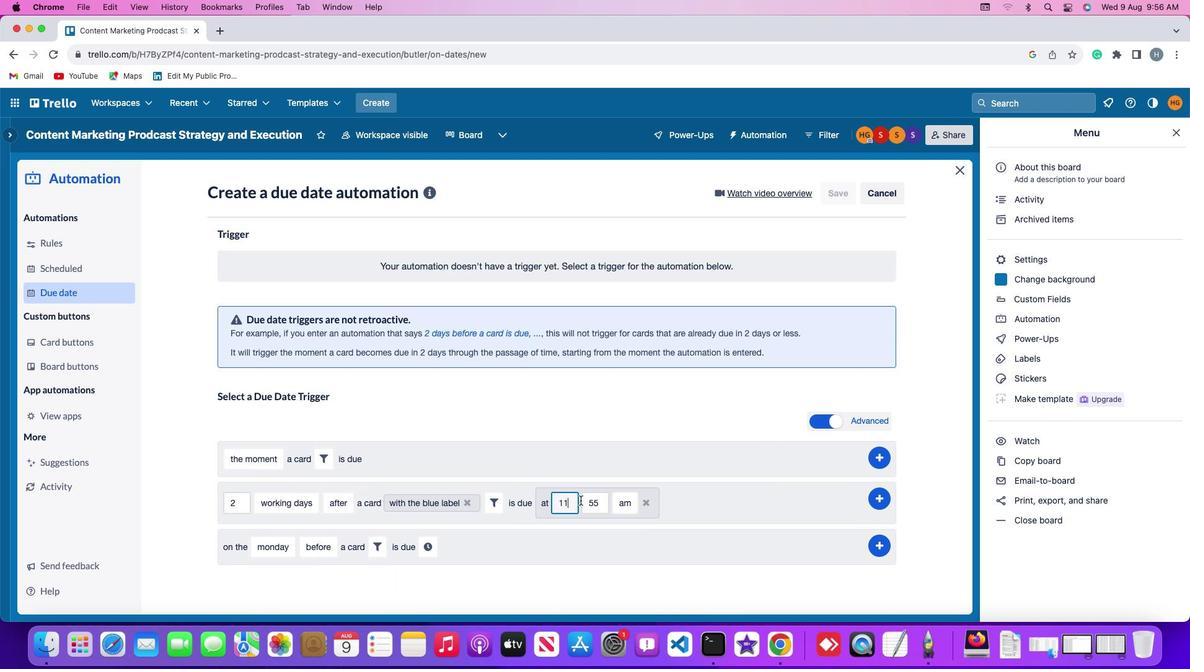 
Action: Mouse moved to (597, 501)
Screenshot: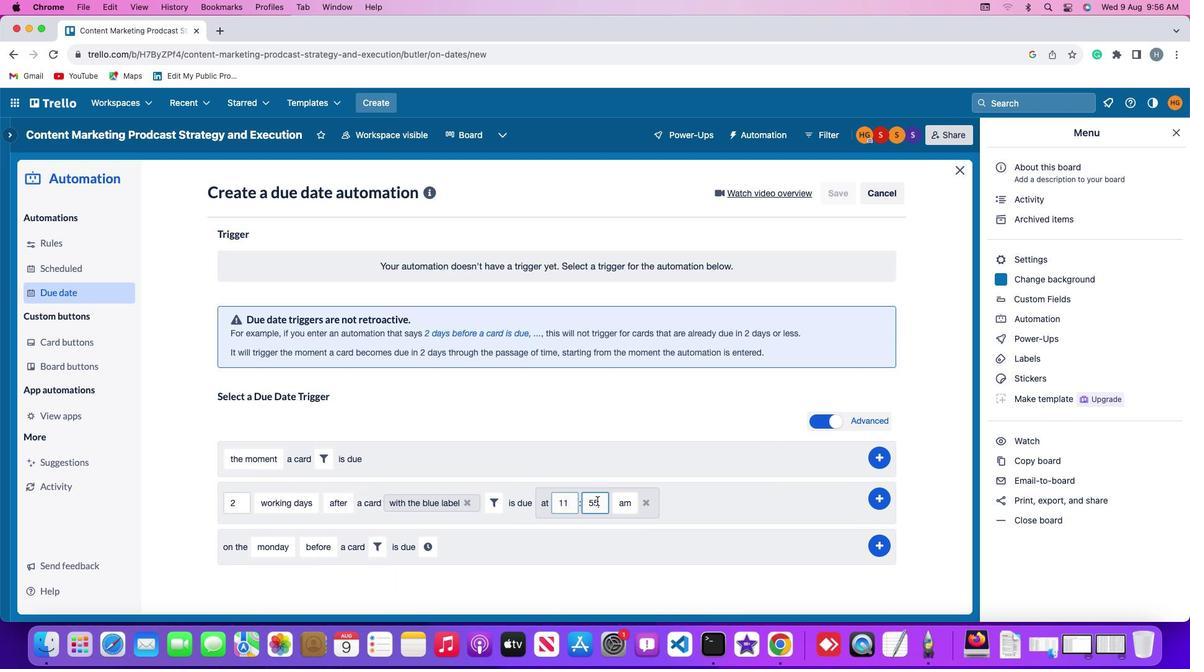 
Action: Mouse pressed left at (597, 501)
Screenshot: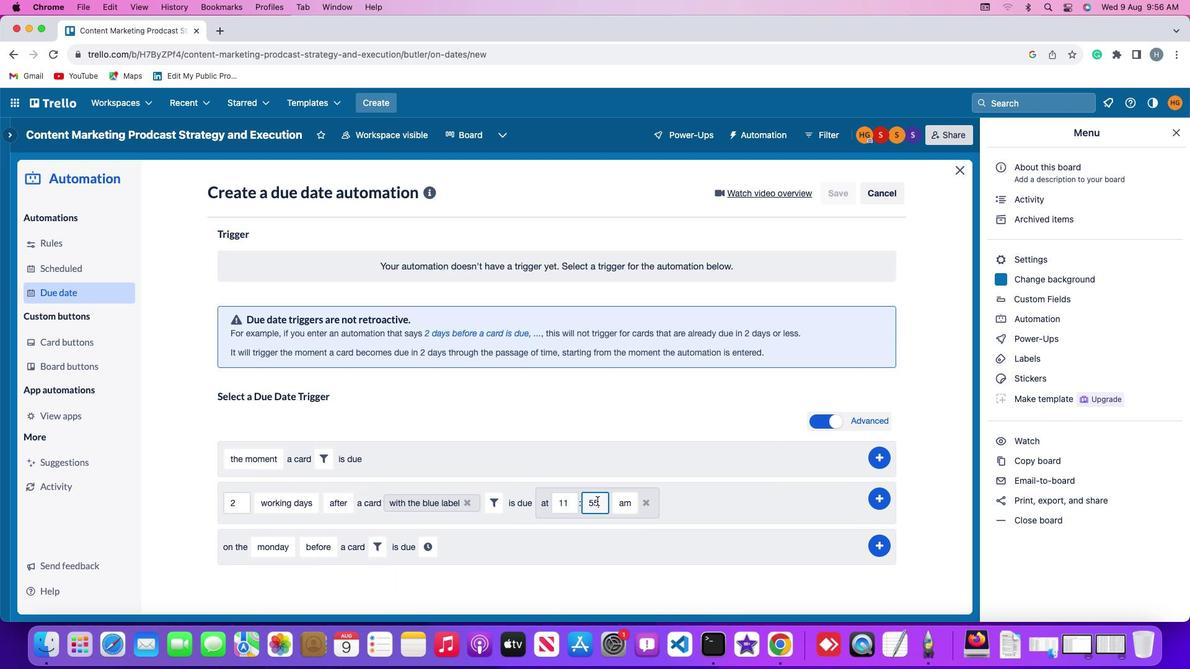
Action: Mouse moved to (597, 501)
Screenshot: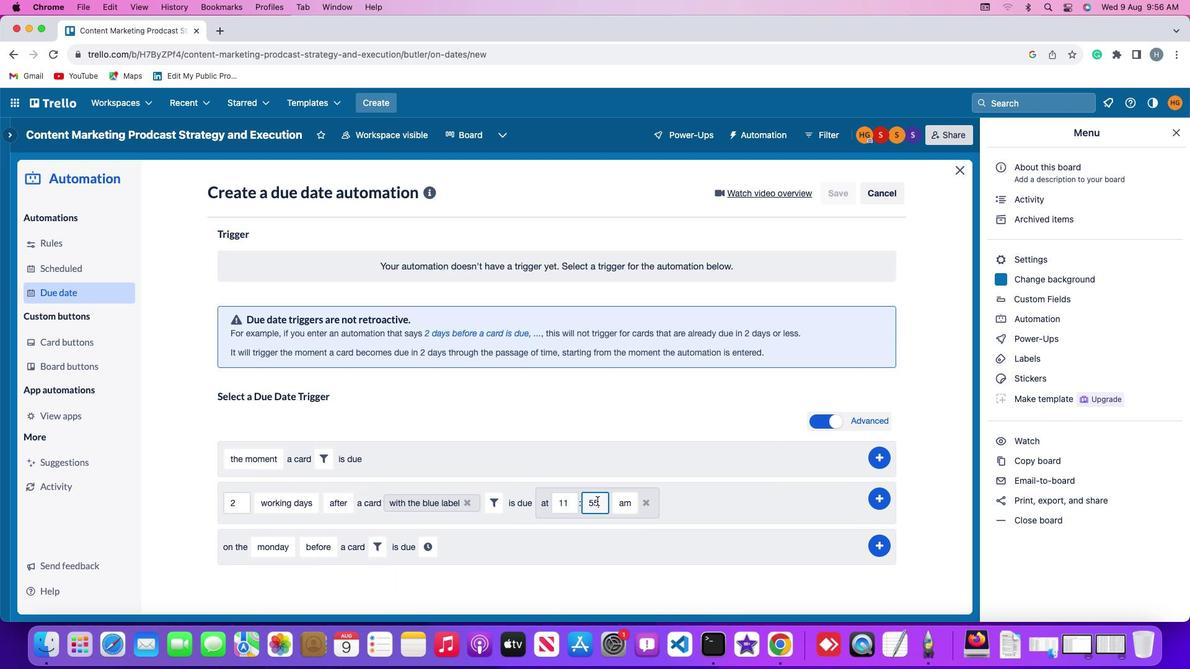 
Action: Key pressed Key.backspaceKey.backspaceKey.backspace'0''0'
Screenshot: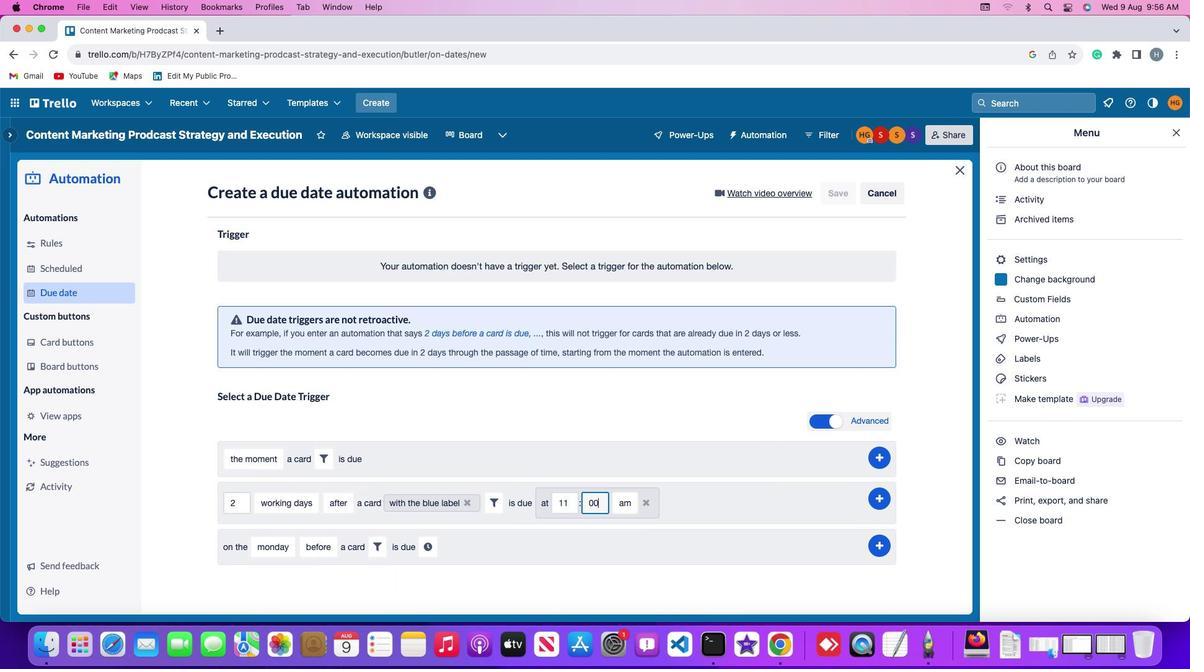 
Action: Mouse moved to (618, 499)
Screenshot: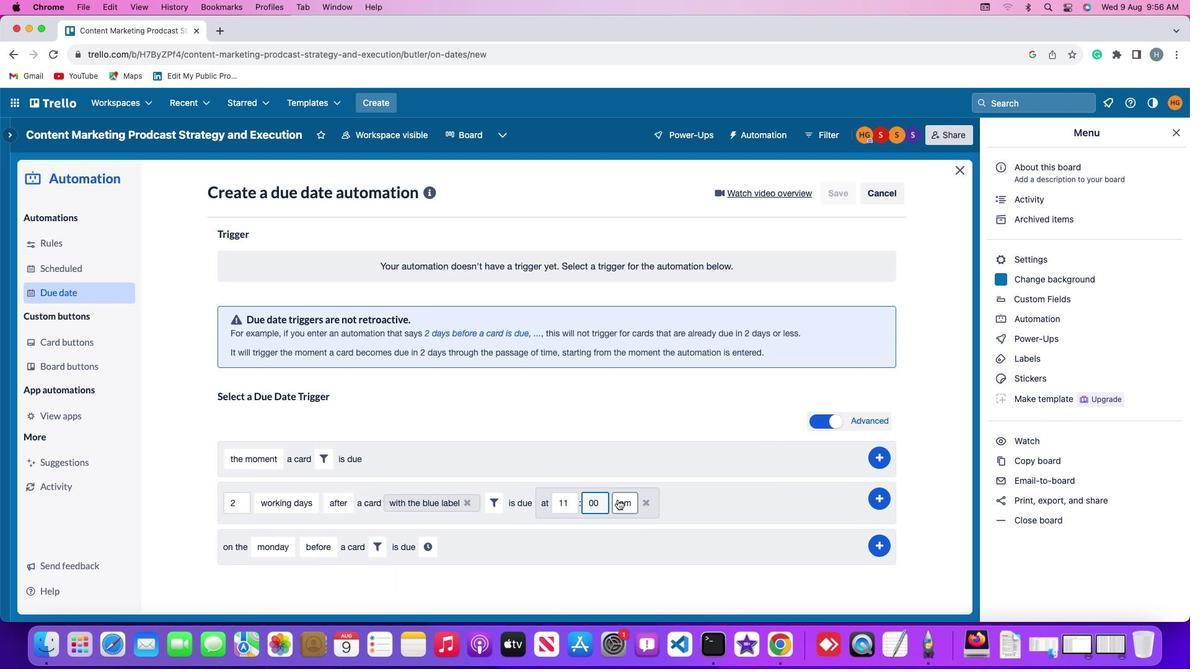 
Action: Mouse pressed left at (618, 499)
Screenshot: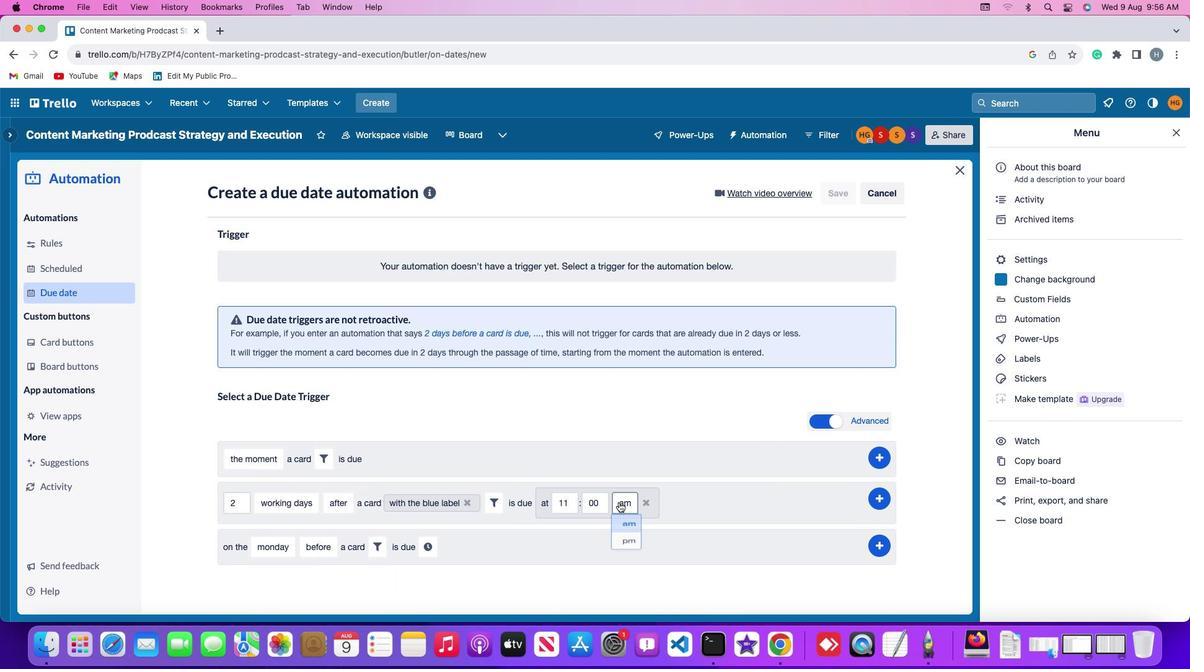 
Action: Mouse moved to (622, 523)
Screenshot: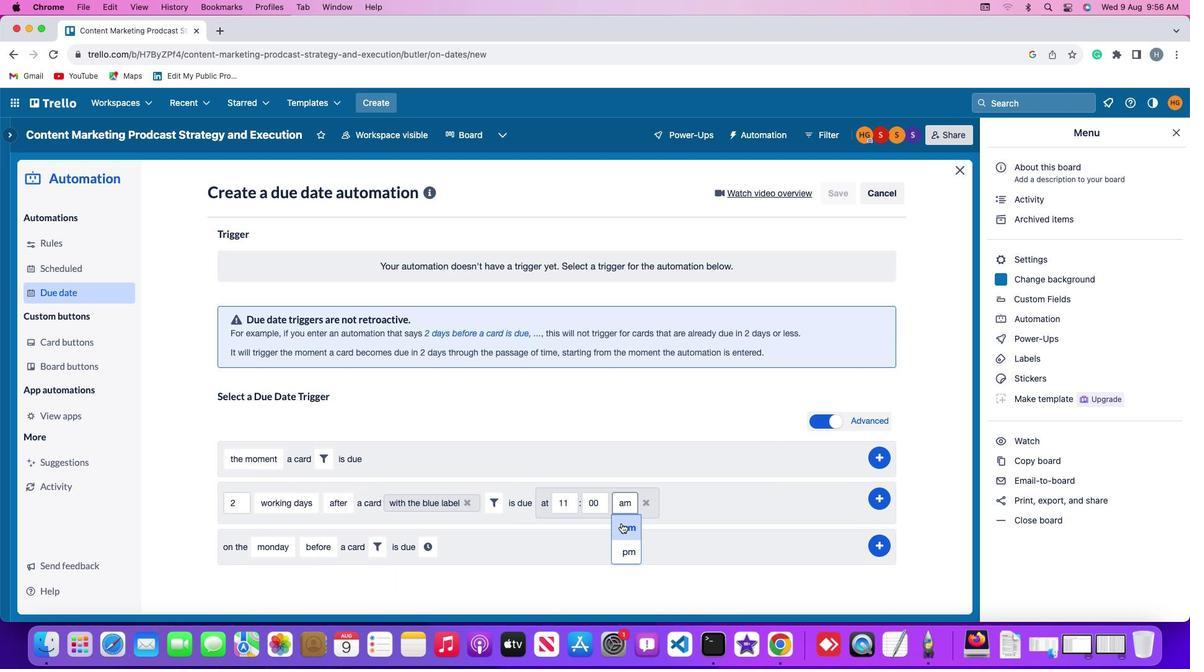 
Action: Mouse pressed left at (622, 523)
Screenshot: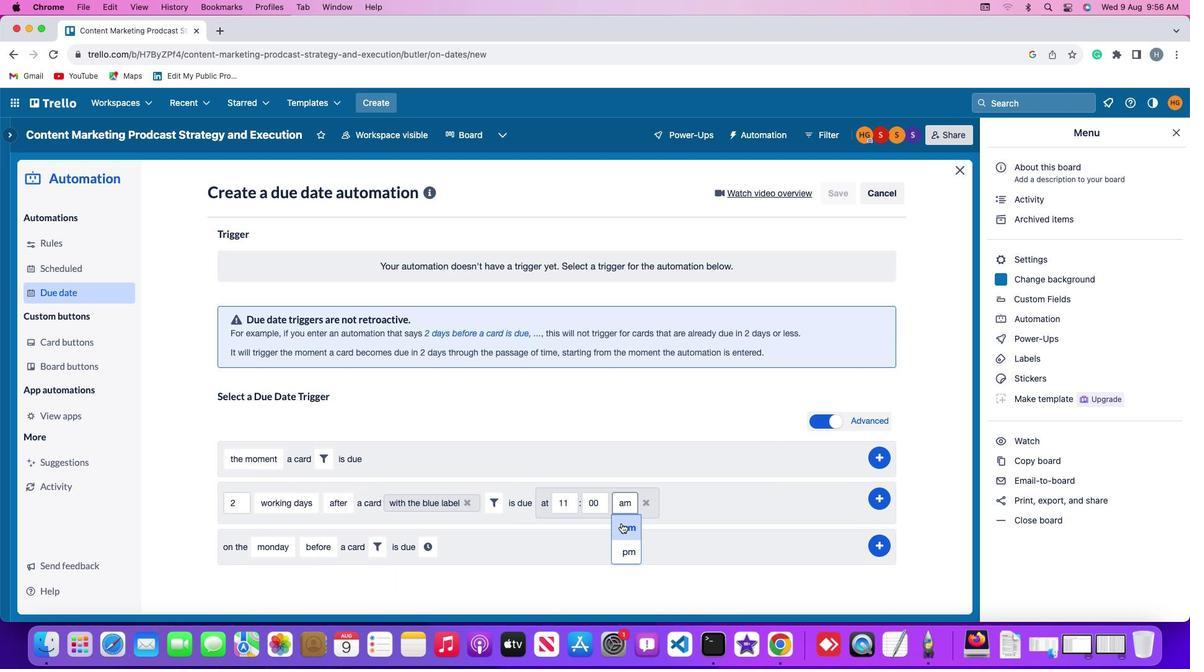 
Action: Mouse moved to (880, 498)
Screenshot: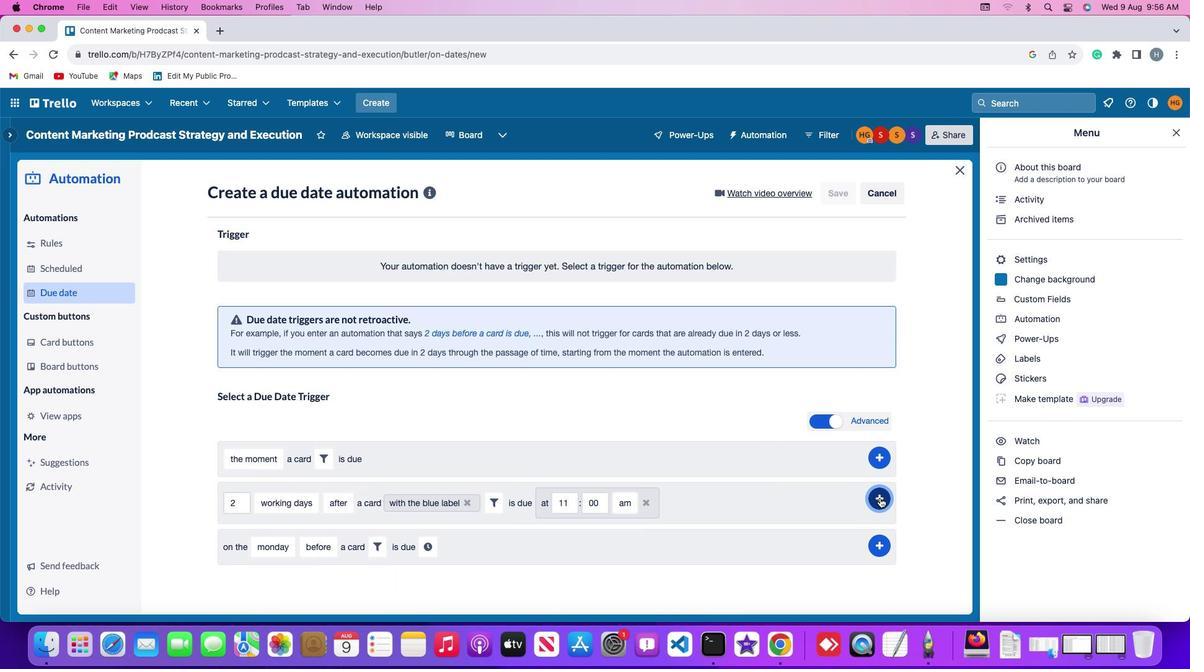 
Action: Mouse pressed left at (880, 498)
Screenshot: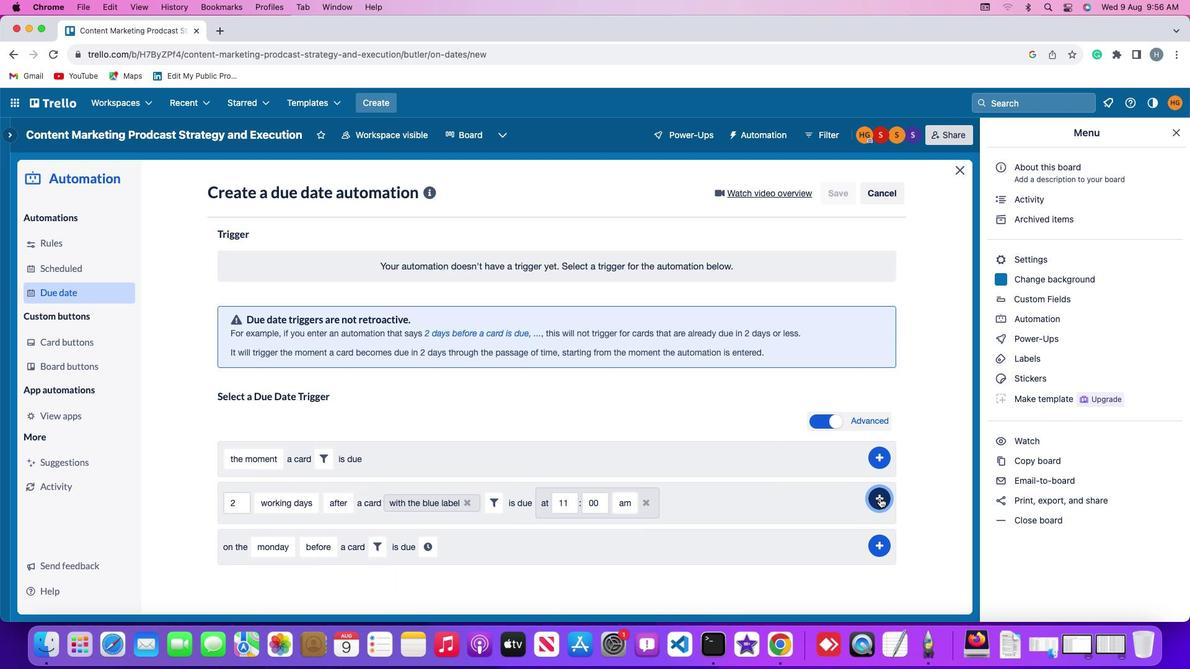 
Action: Mouse moved to (933, 370)
Screenshot: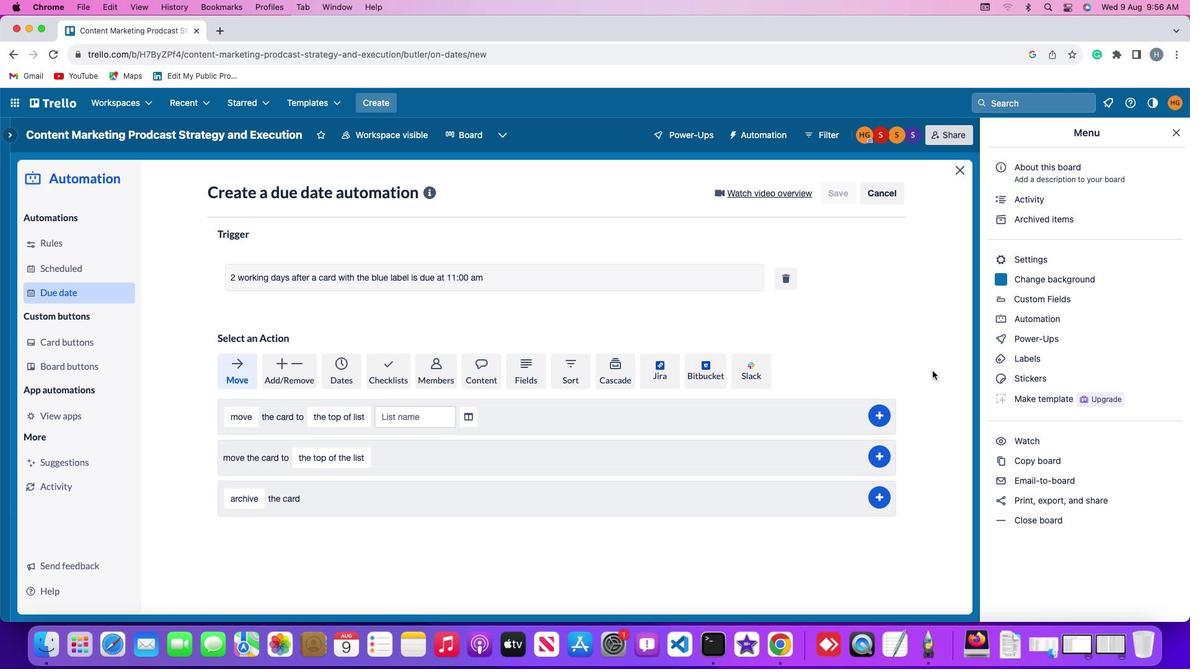 
